 Task: Check the percentage active listings of 2 bathrooms in the last 3 years.
Action: Mouse moved to (908, 204)
Screenshot: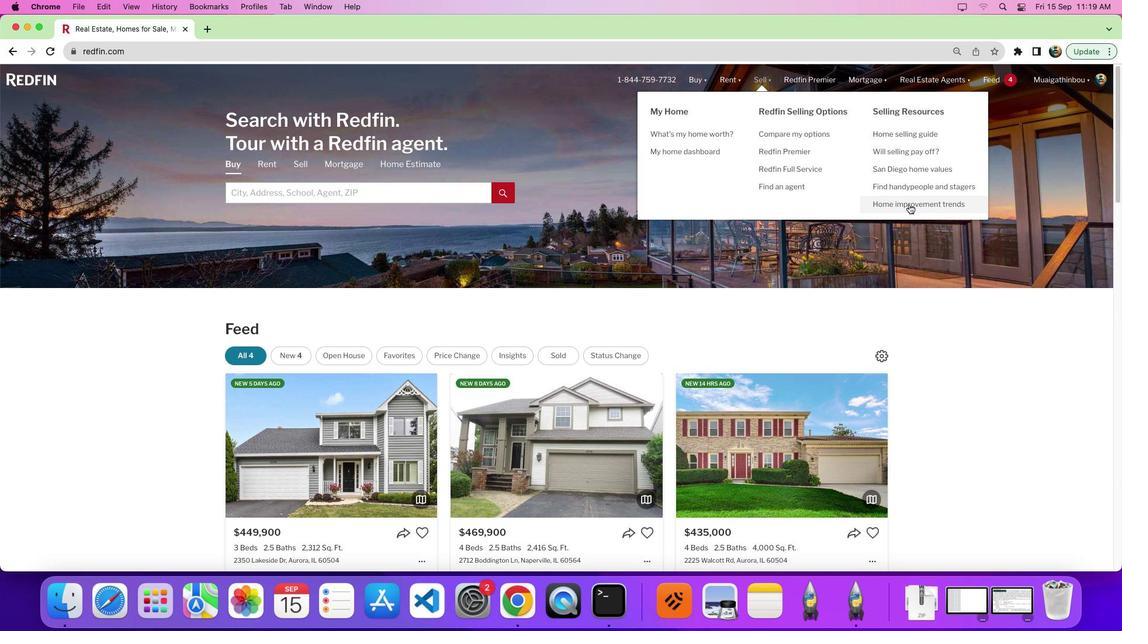 
Action: Mouse pressed left at (908, 204)
Screenshot: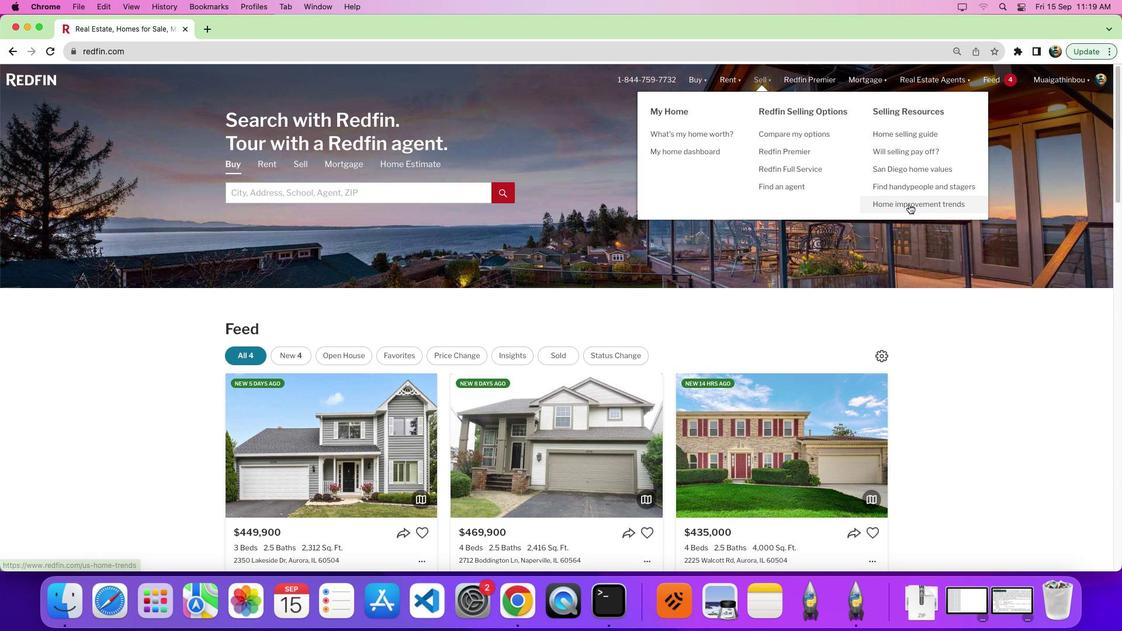 
Action: Mouse moved to (310, 219)
Screenshot: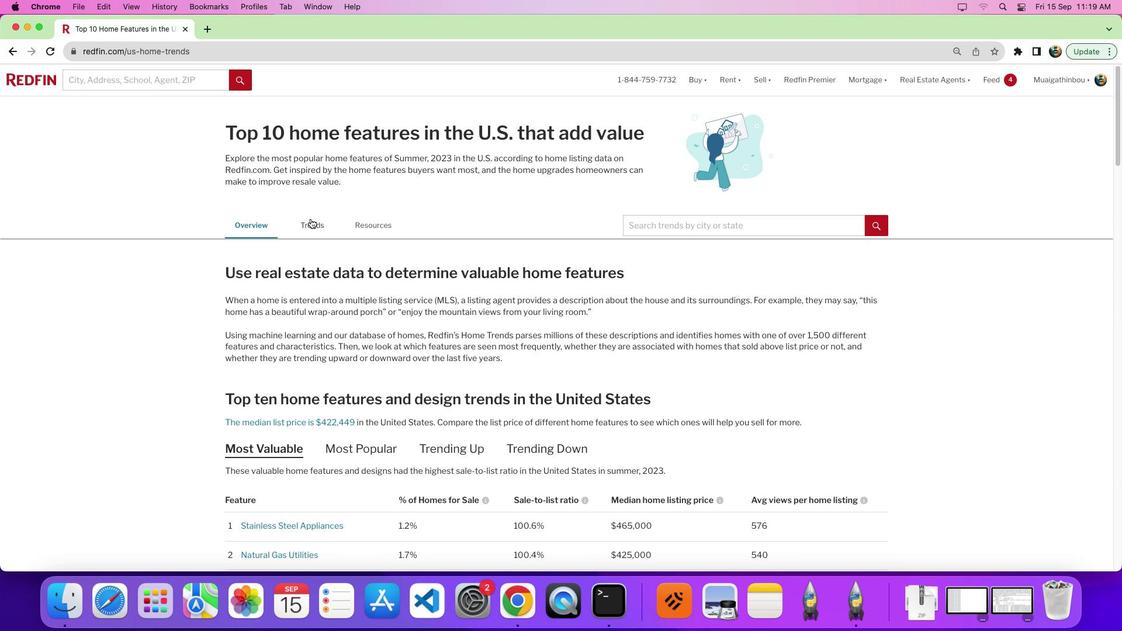 
Action: Mouse pressed left at (310, 219)
Screenshot: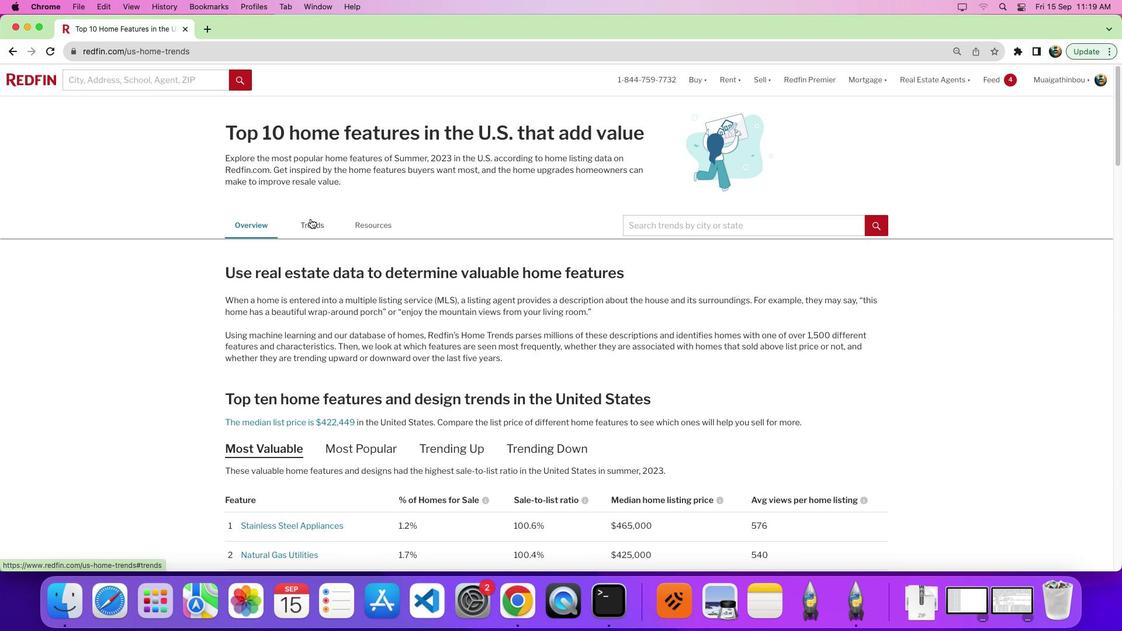 
Action: Mouse pressed left at (310, 219)
Screenshot: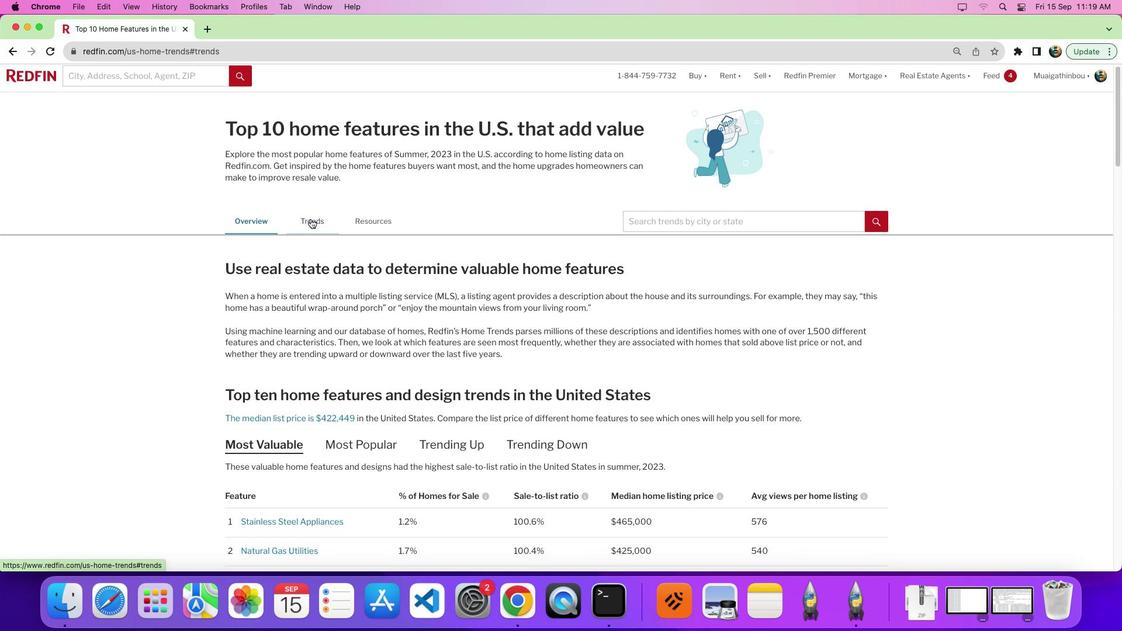 
Action: Mouse moved to (640, 304)
Screenshot: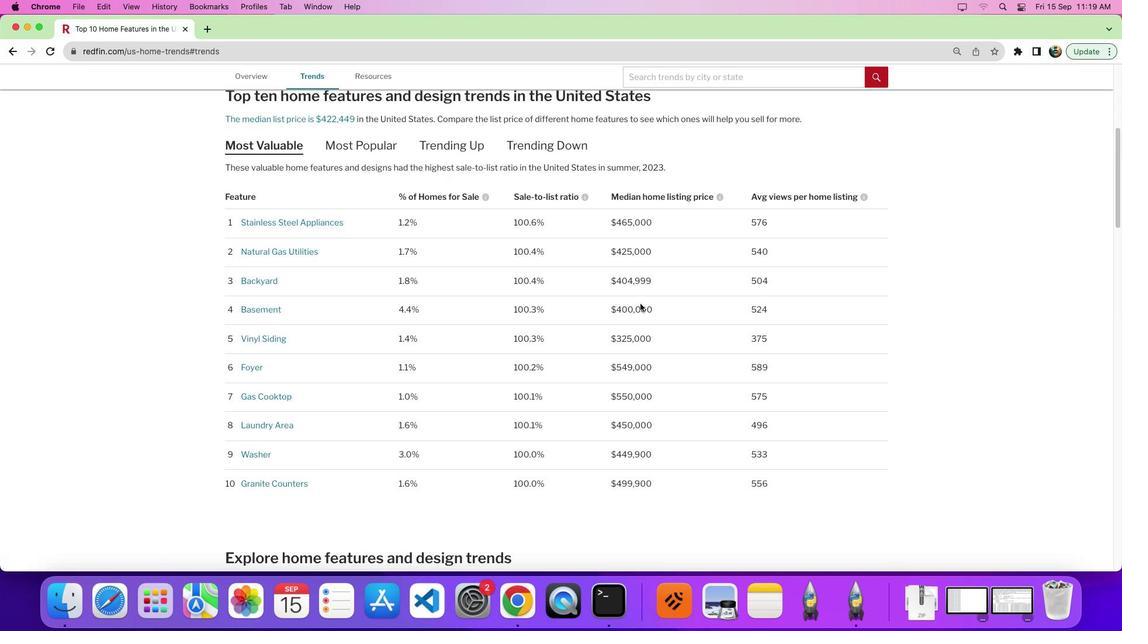 
Action: Mouse scrolled (640, 304) with delta (0, 0)
Screenshot: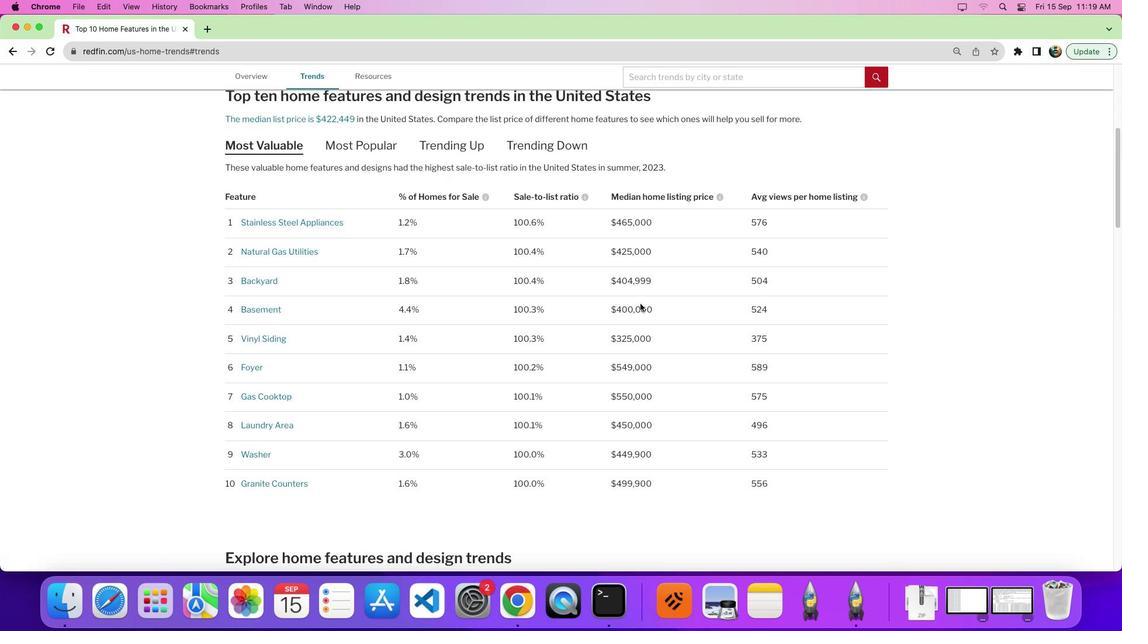
Action: Mouse moved to (640, 303)
Screenshot: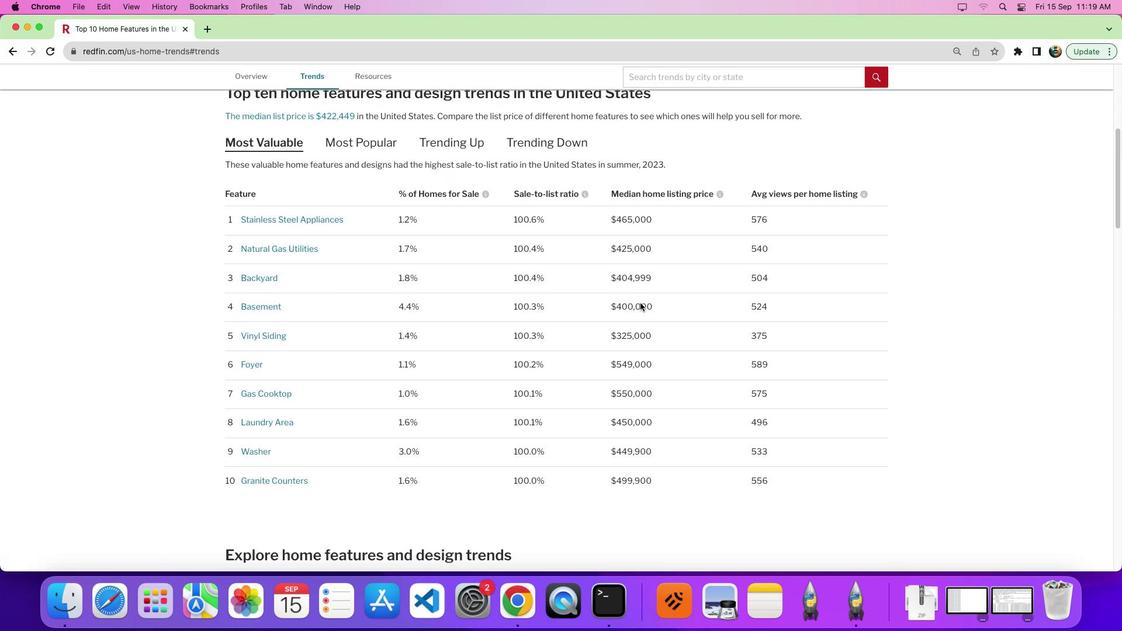 
Action: Mouse scrolled (640, 303) with delta (0, 0)
Screenshot: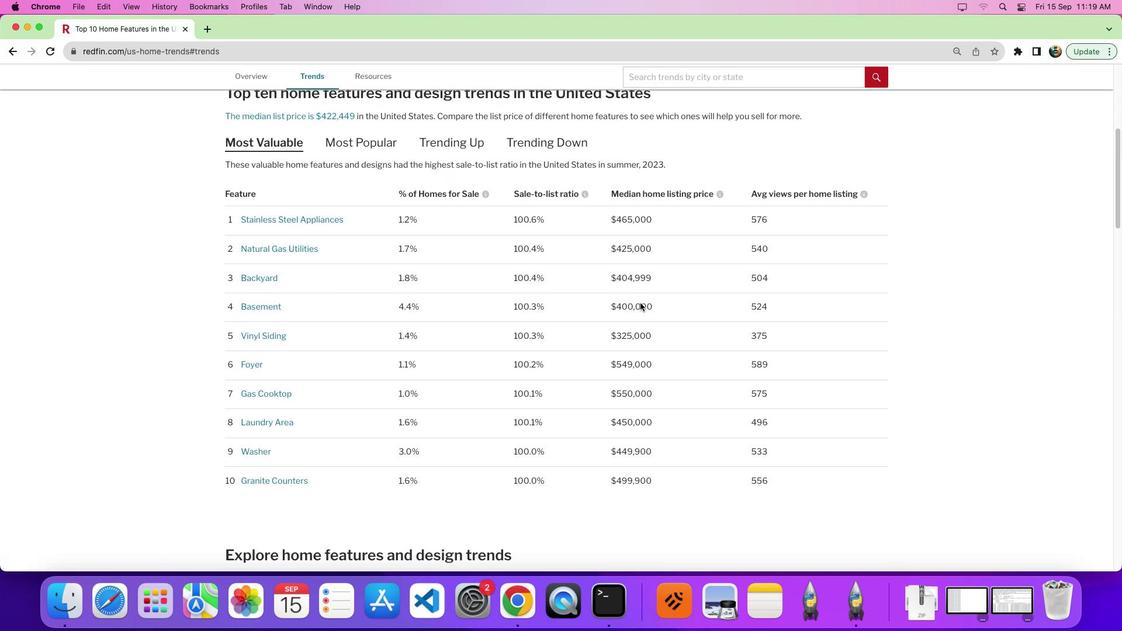 
Action: Mouse moved to (640, 303)
Screenshot: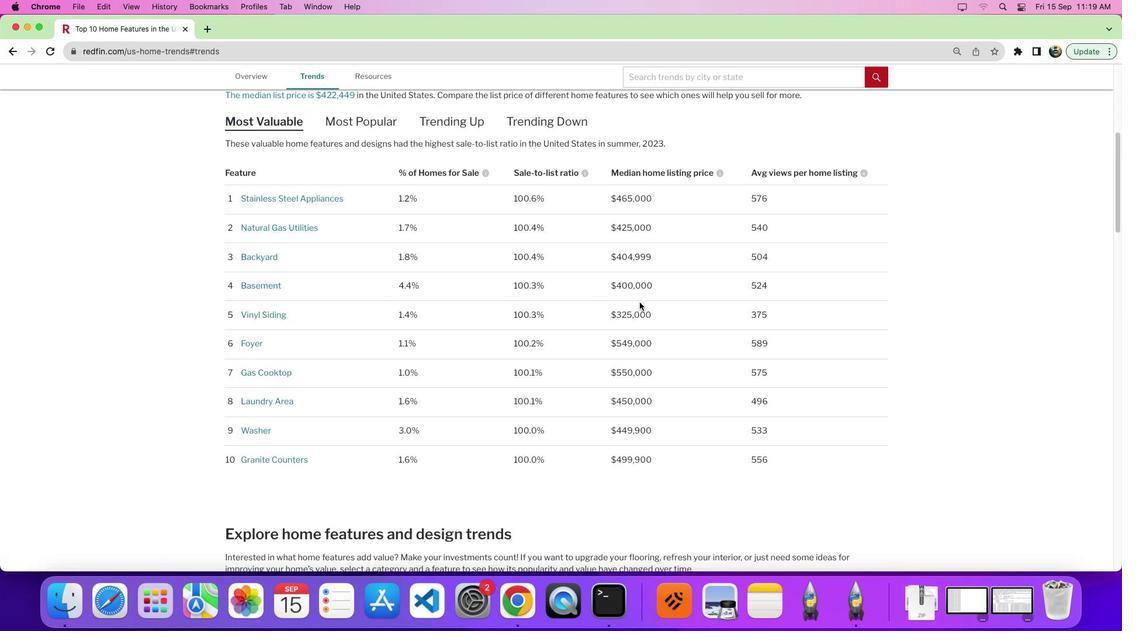 
Action: Mouse scrolled (640, 303) with delta (0, -3)
Screenshot: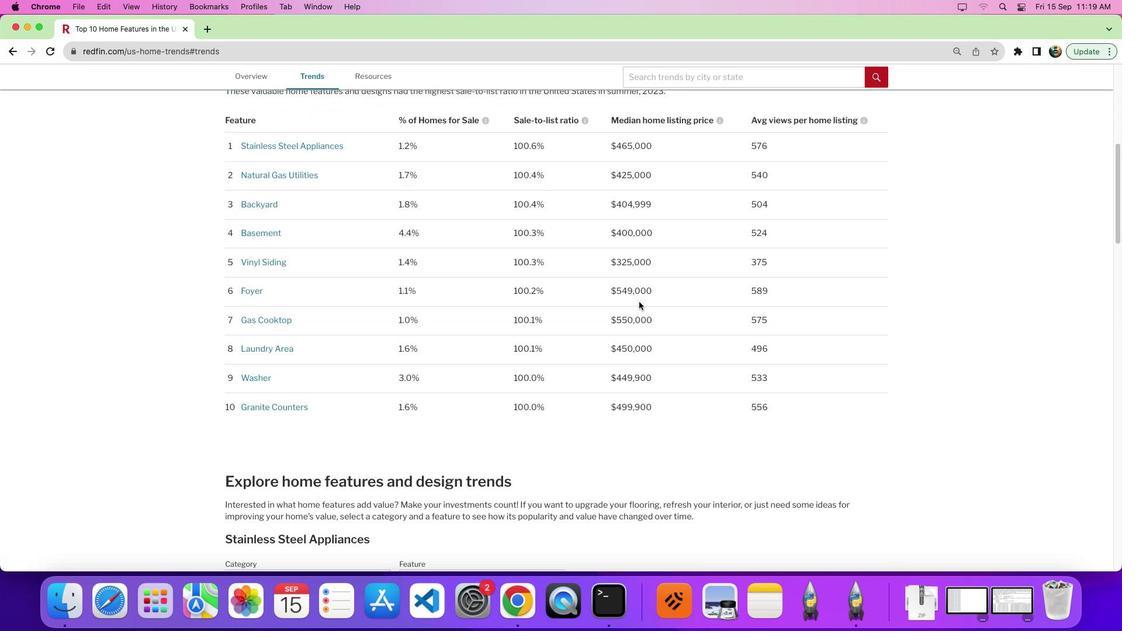 
Action: Mouse moved to (556, 300)
Screenshot: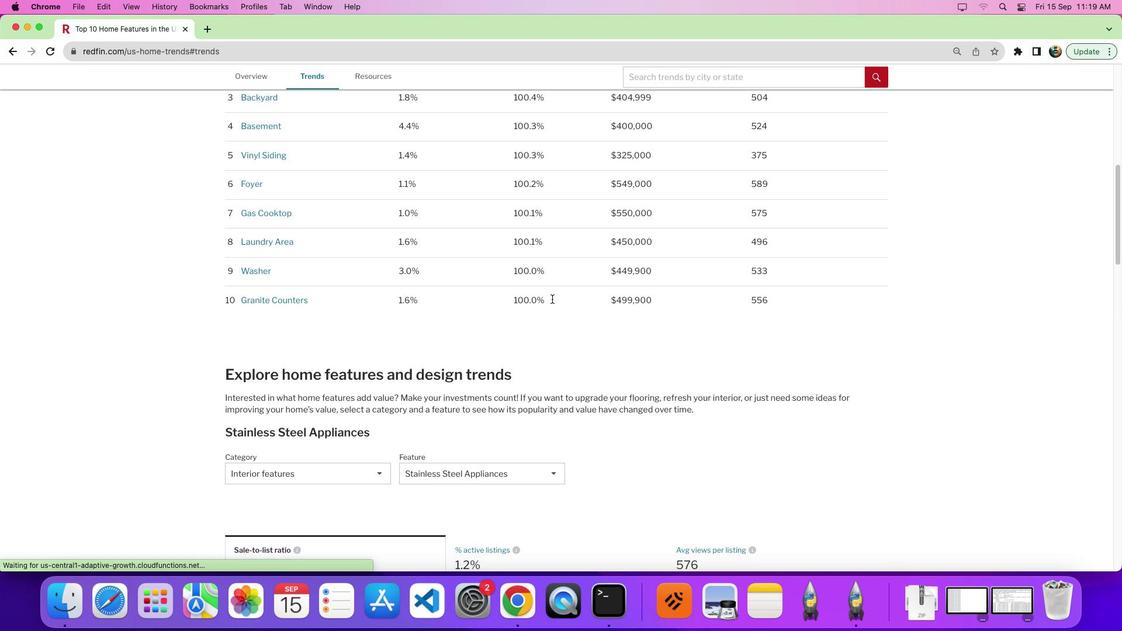 
Action: Mouse scrolled (556, 300) with delta (0, 0)
Screenshot: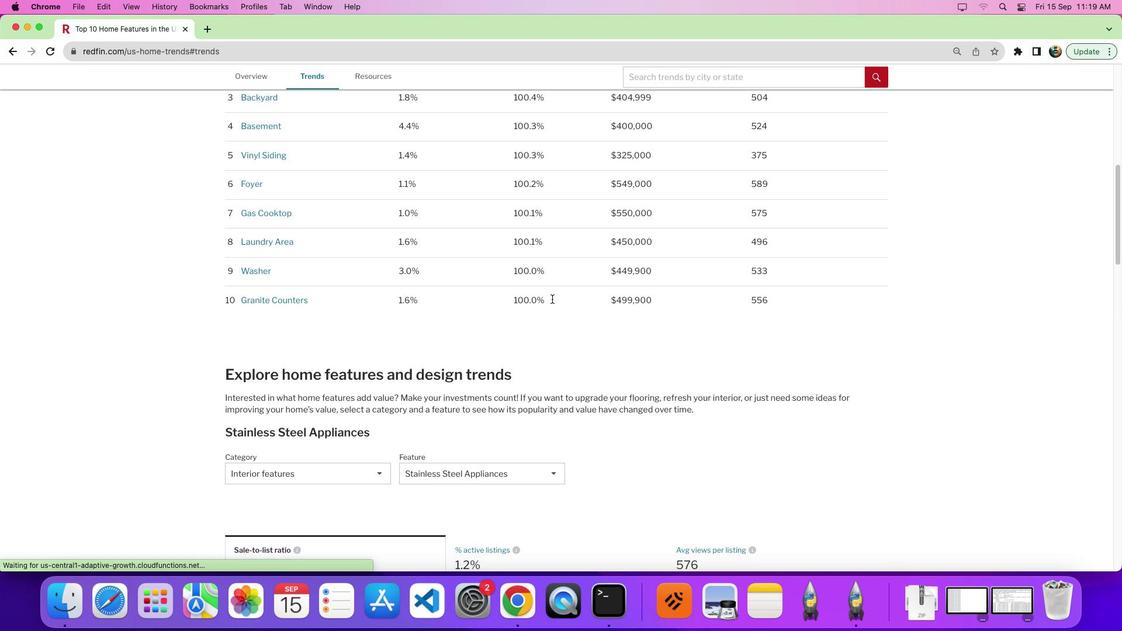 
Action: Mouse moved to (554, 299)
Screenshot: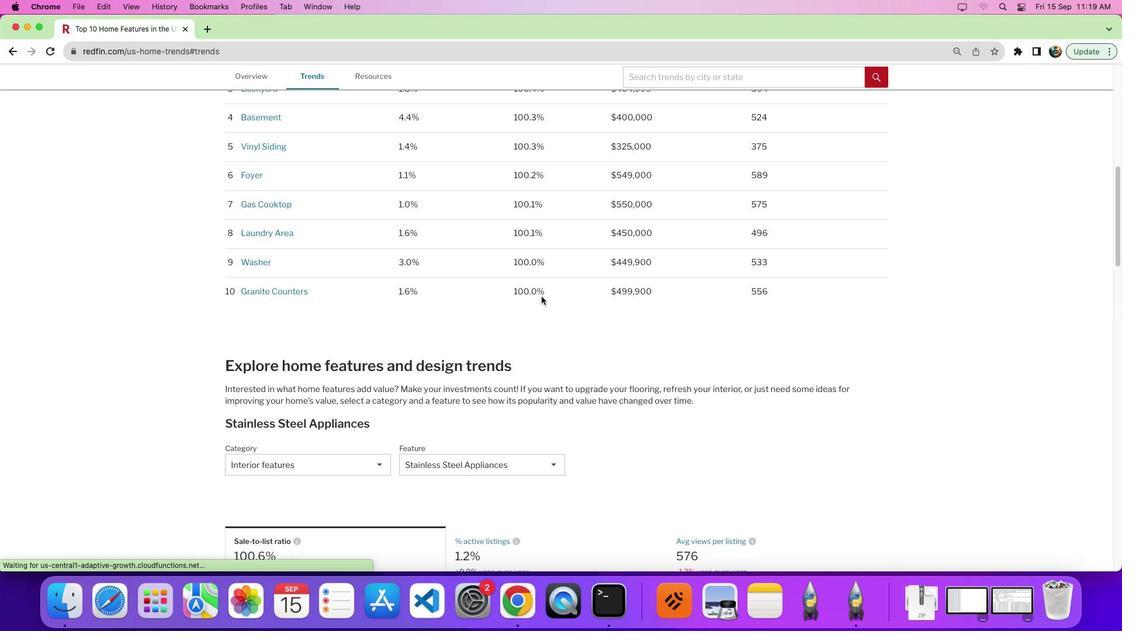 
Action: Mouse scrolled (554, 299) with delta (0, 0)
Screenshot: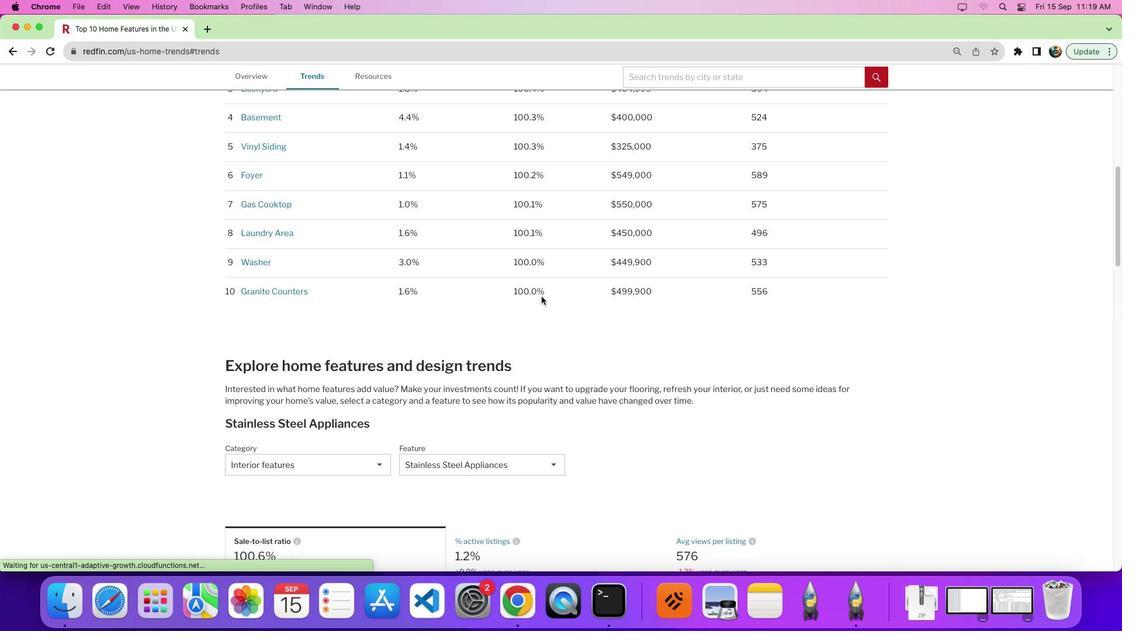
Action: Mouse moved to (353, 448)
Screenshot: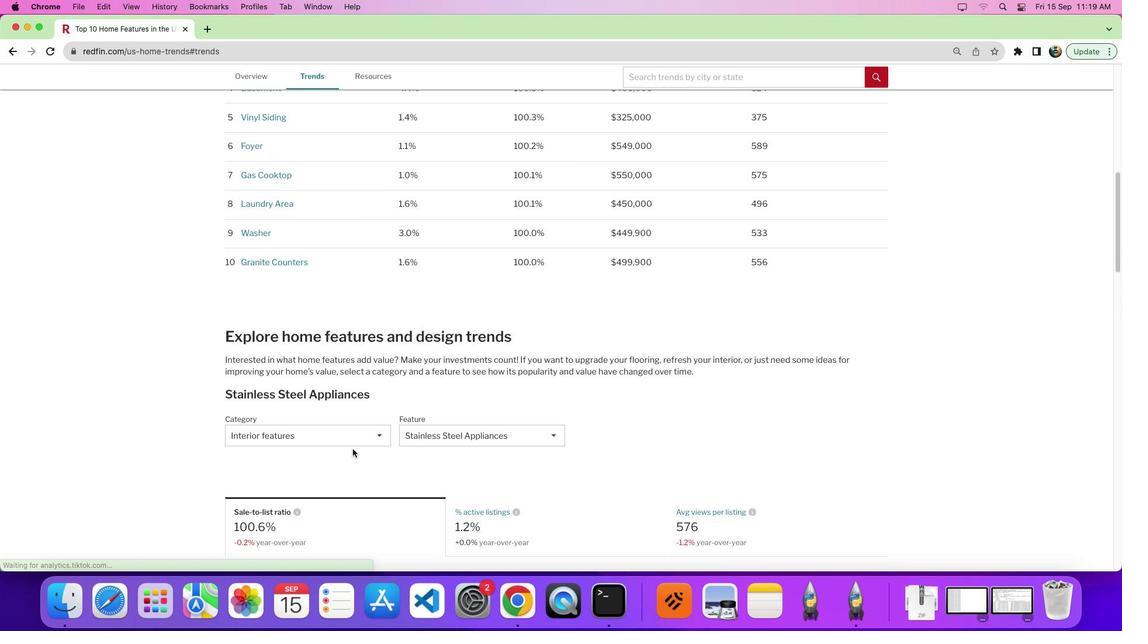 
Action: Mouse pressed left at (353, 448)
Screenshot: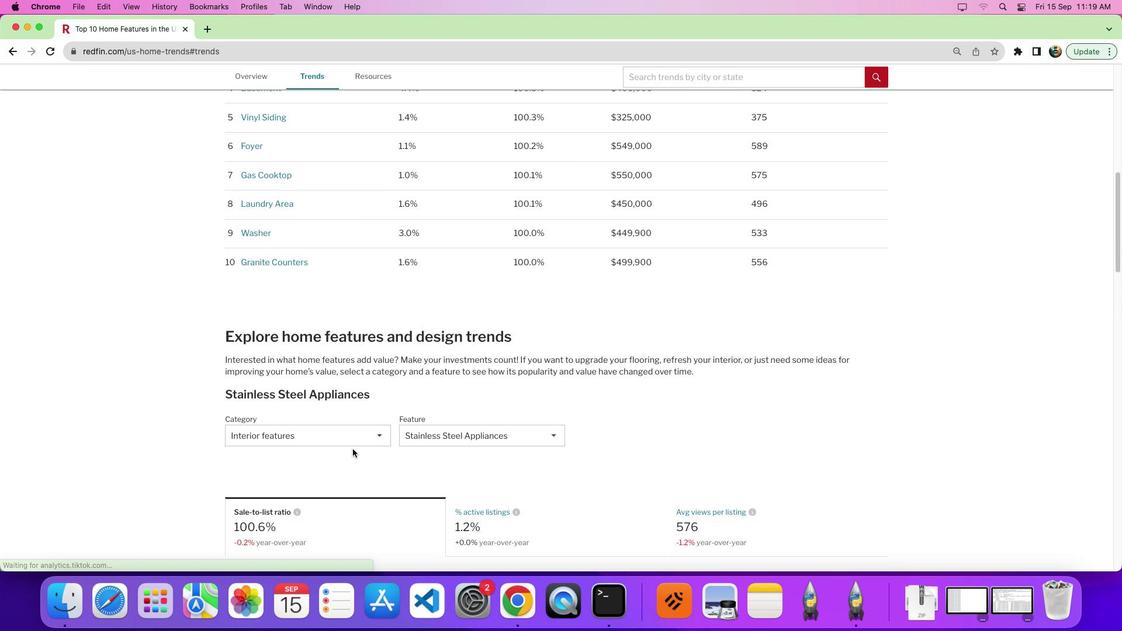 
Action: Mouse moved to (350, 437)
Screenshot: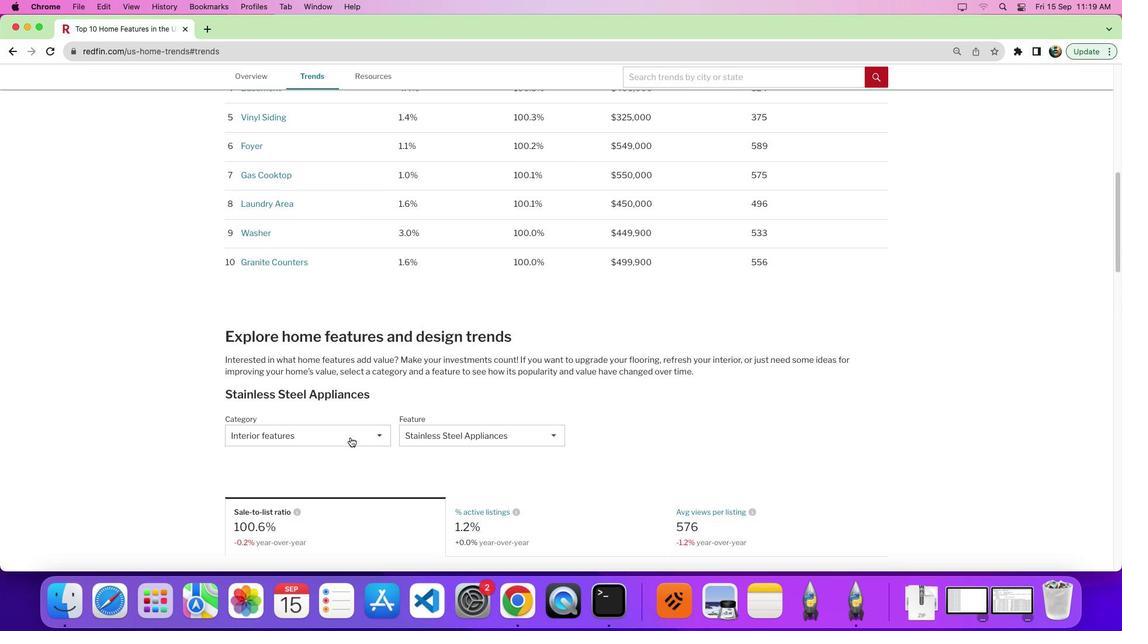 
Action: Mouse pressed left at (350, 437)
Screenshot: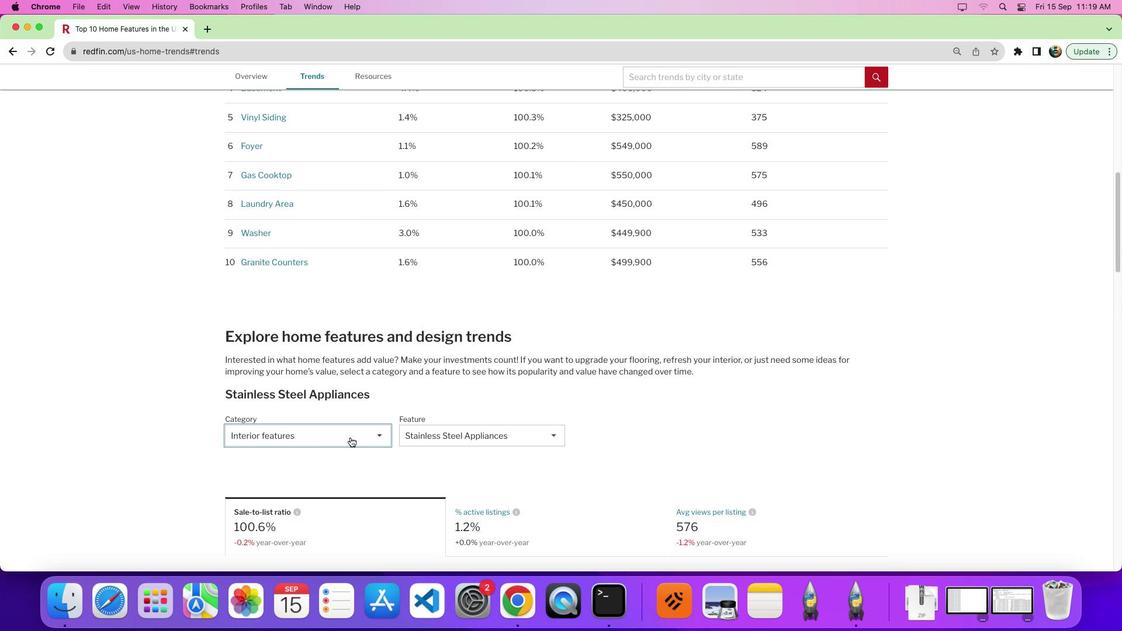 
Action: Mouse moved to (343, 479)
Screenshot: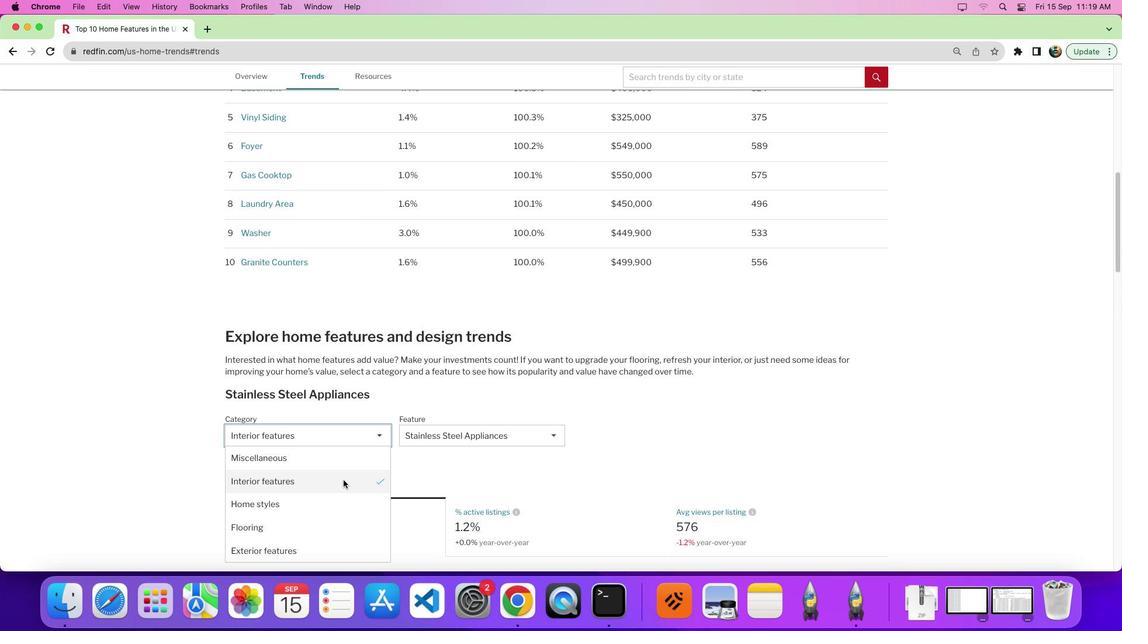 
Action: Mouse pressed left at (343, 479)
Screenshot: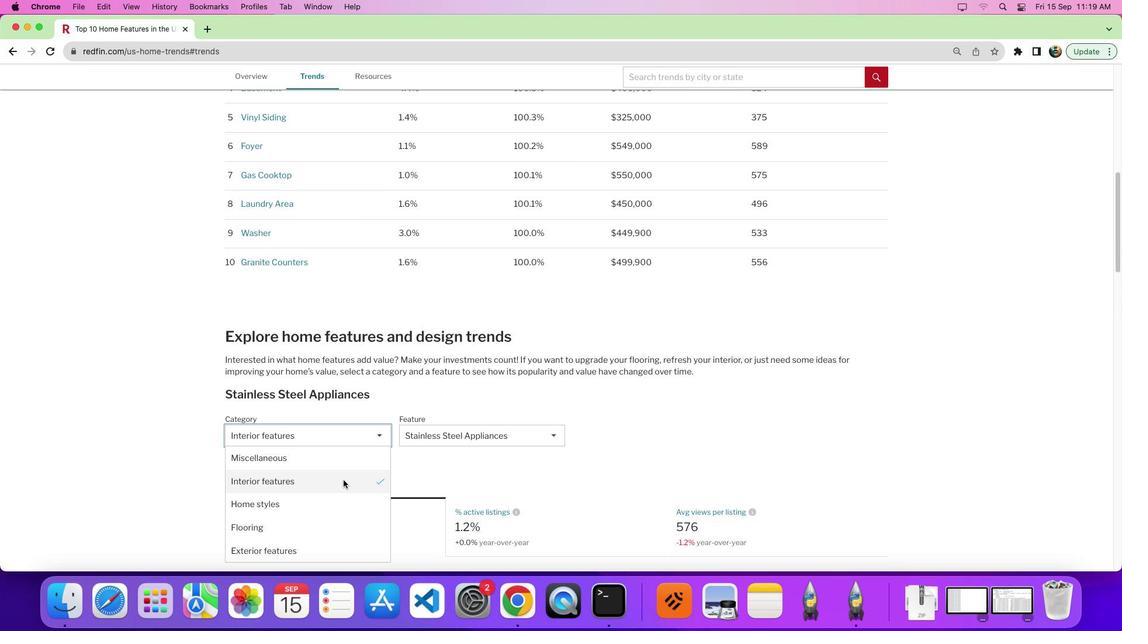 
Action: Mouse moved to (479, 426)
Screenshot: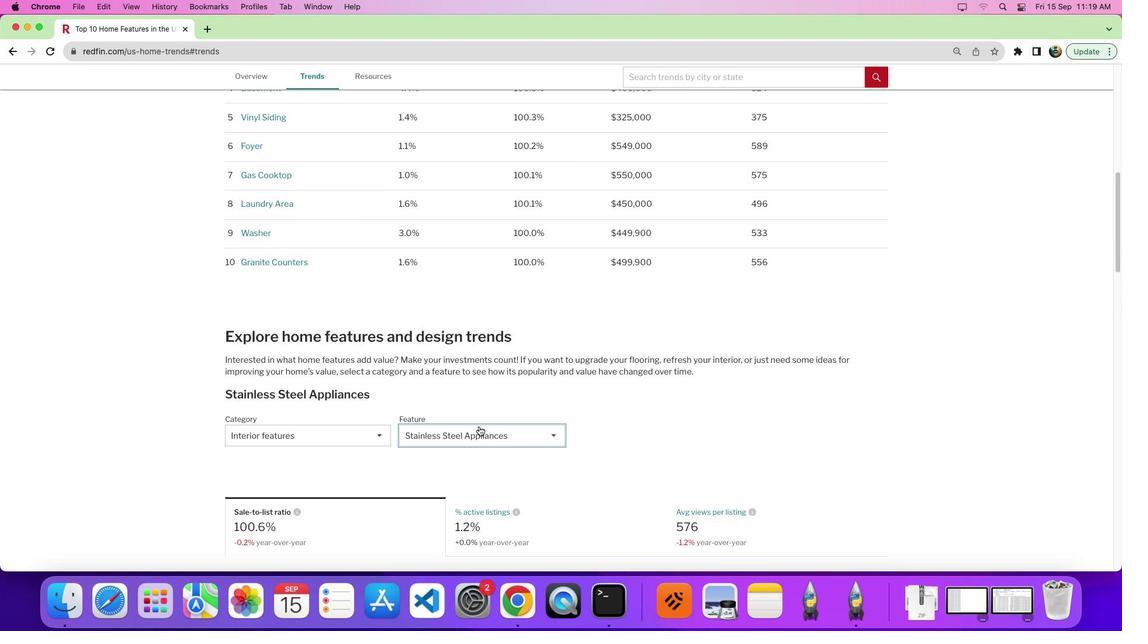 
Action: Mouse pressed left at (479, 426)
Screenshot: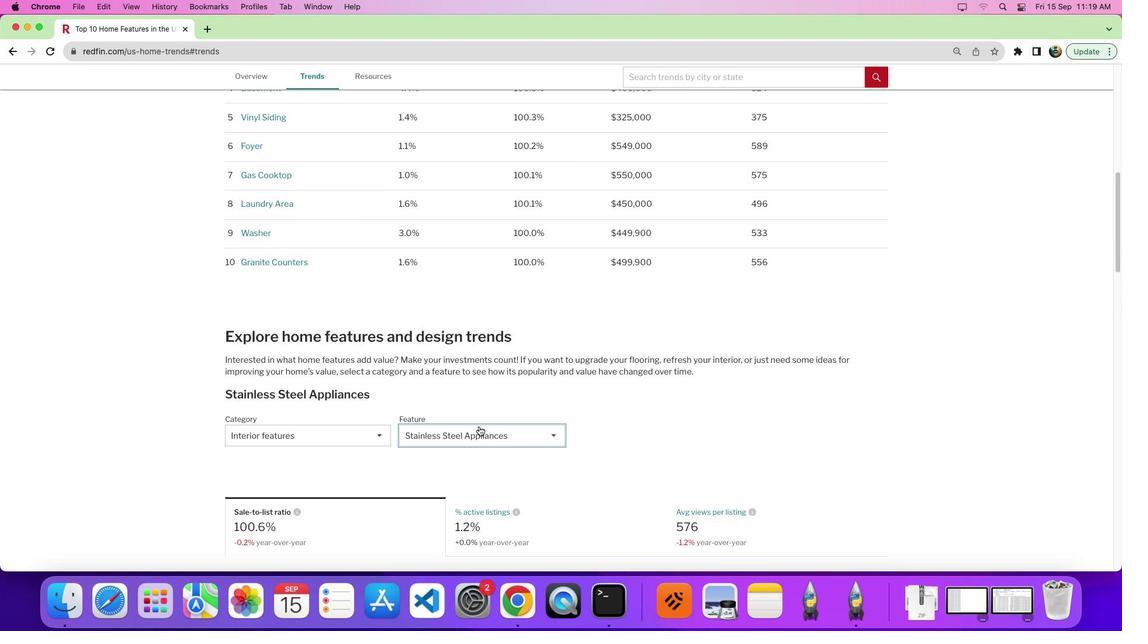 
Action: Mouse moved to (460, 511)
Screenshot: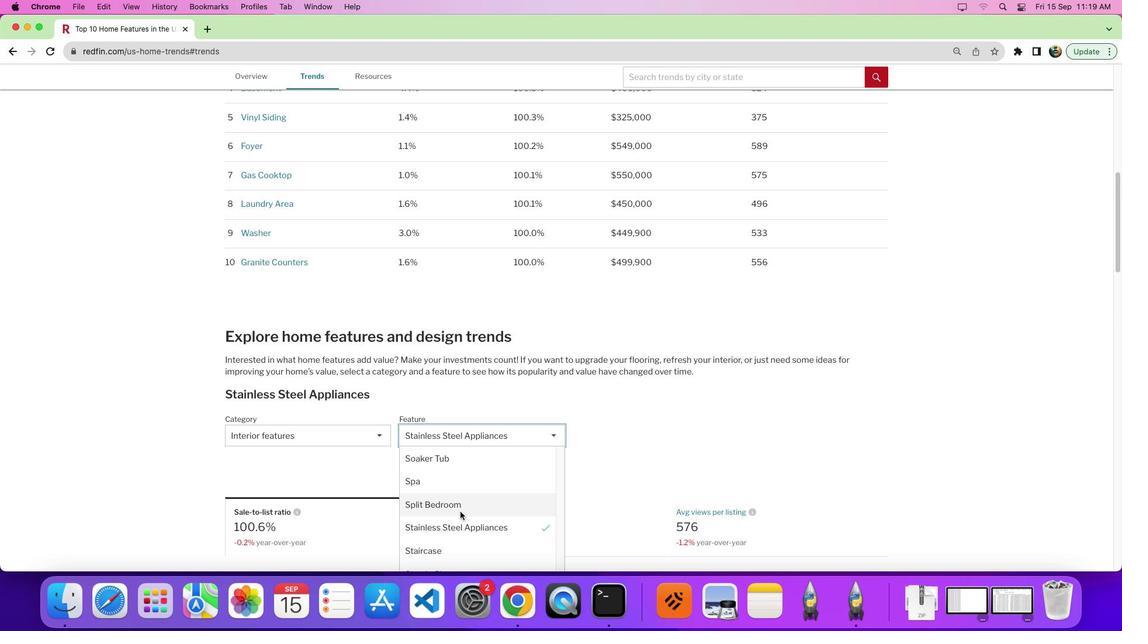 
Action: Mouse scrolled (460, 511) with delta (0, 0)
Screenshot: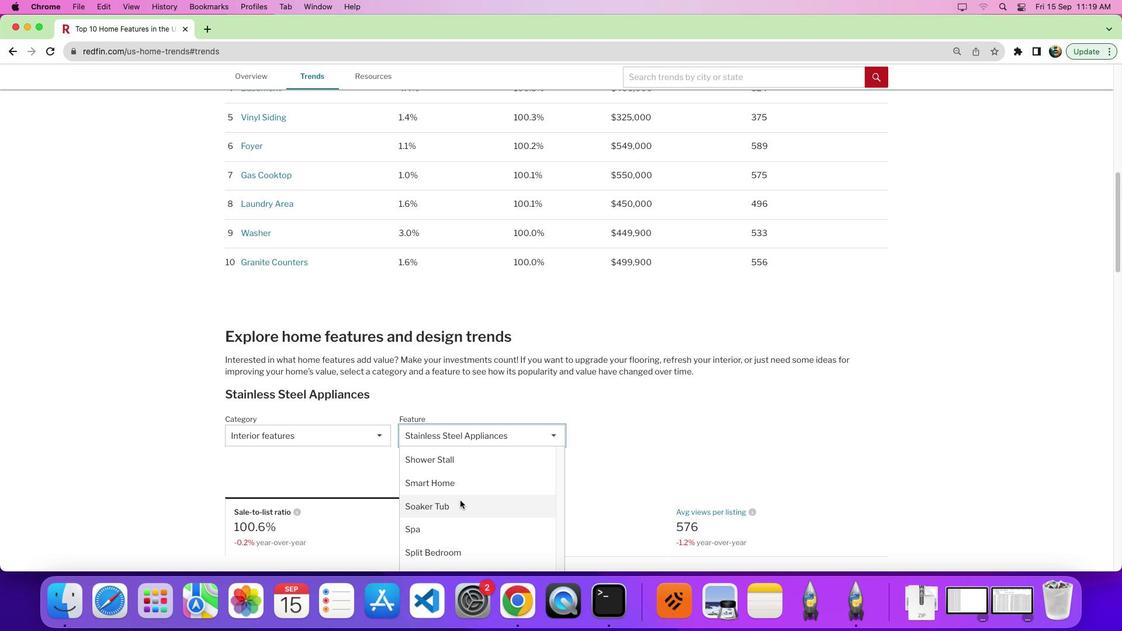 
Action: Mouse moved to (460, 510)
Screenshot: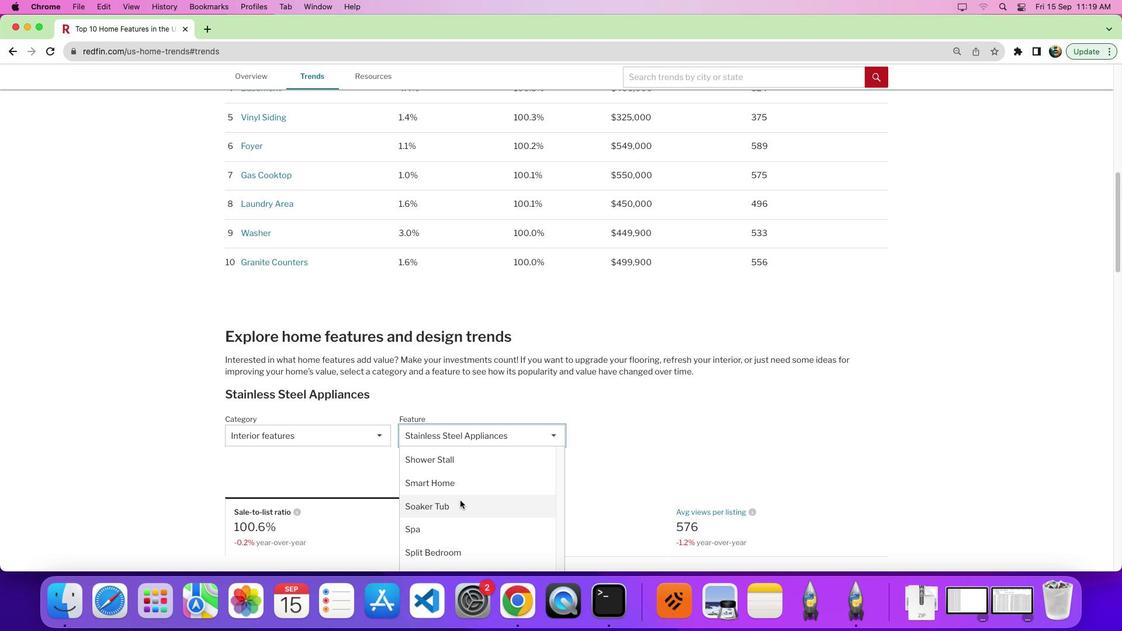 
Action: Mouse scrolled (460, 510) with delta (0, 1)
Screenshot: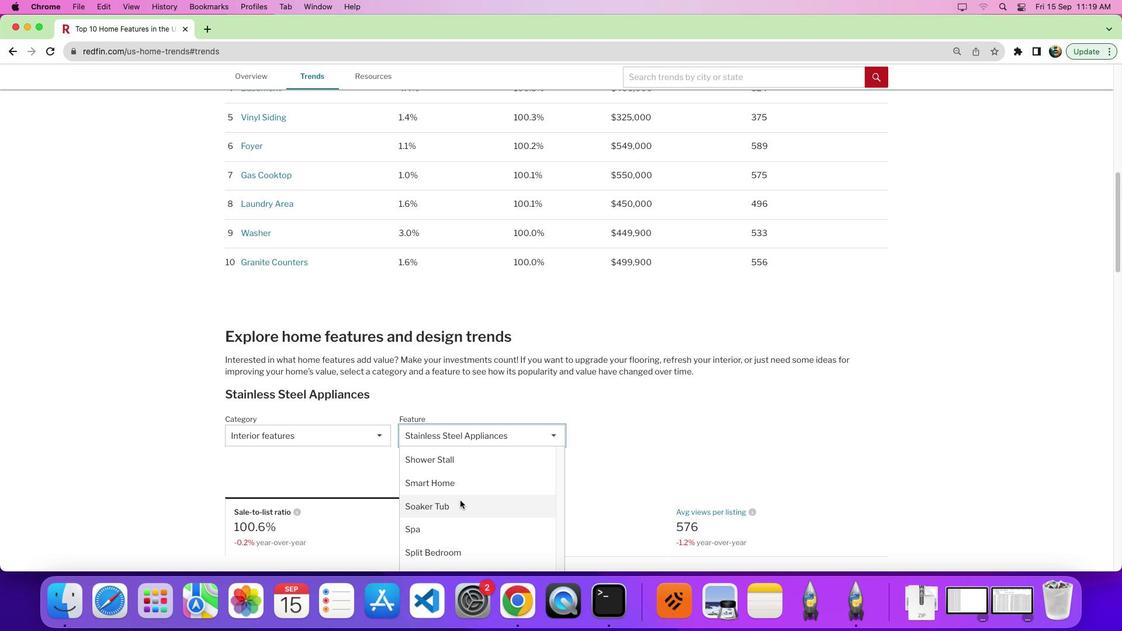 
Action: Mouse moved to (460, 506)
Screenshot: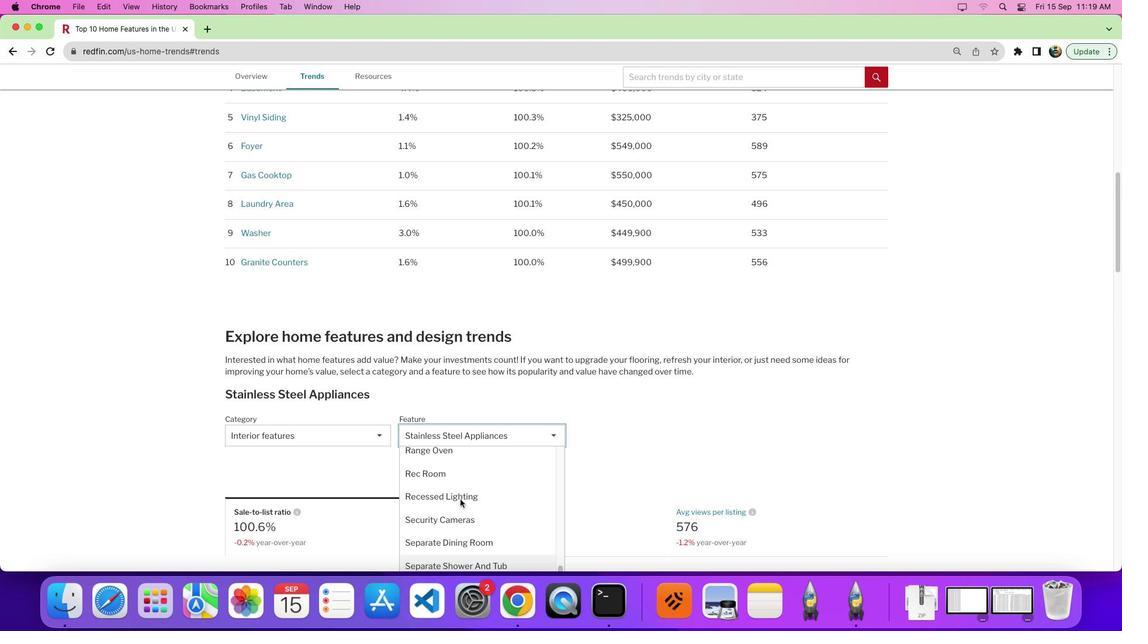 
Action: Mouse scrolled (460, 506) with delta (0, 5)
Screenshot: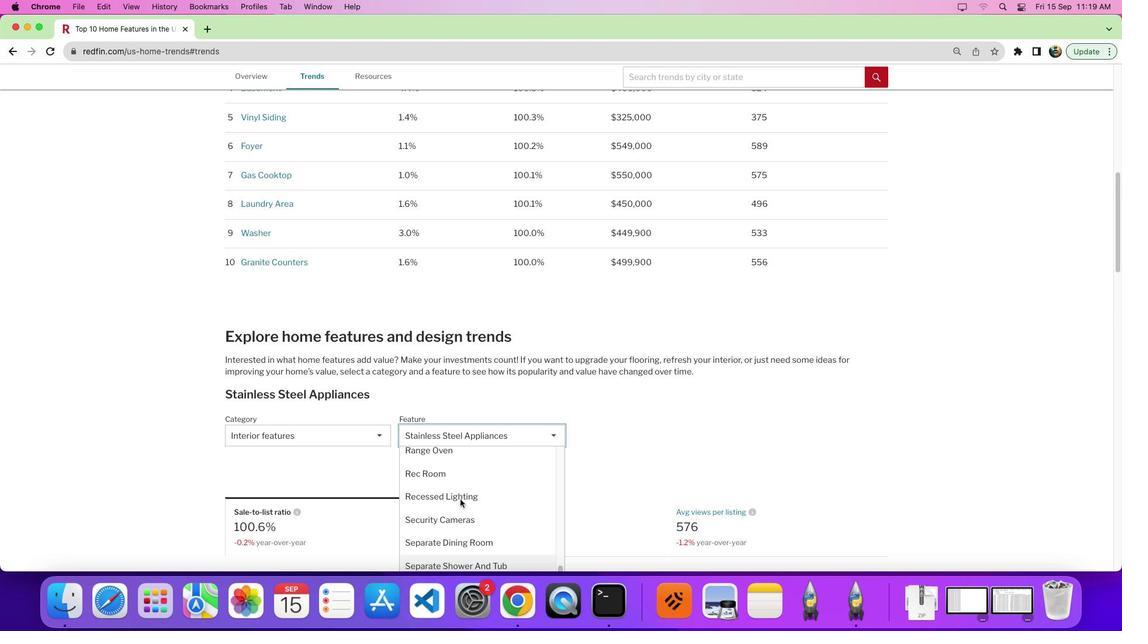 
Action: Mouse moved to (460, 499)
Screenshot: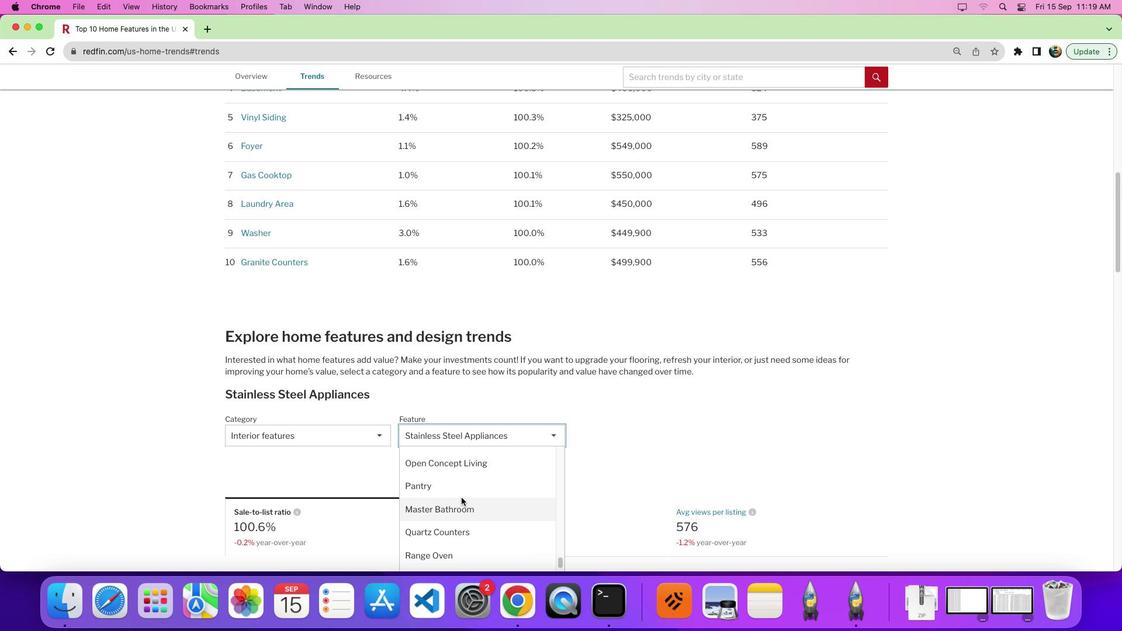 
Action: Mouse scrolled (460, 499) with delta (0, 0)
Screenshot: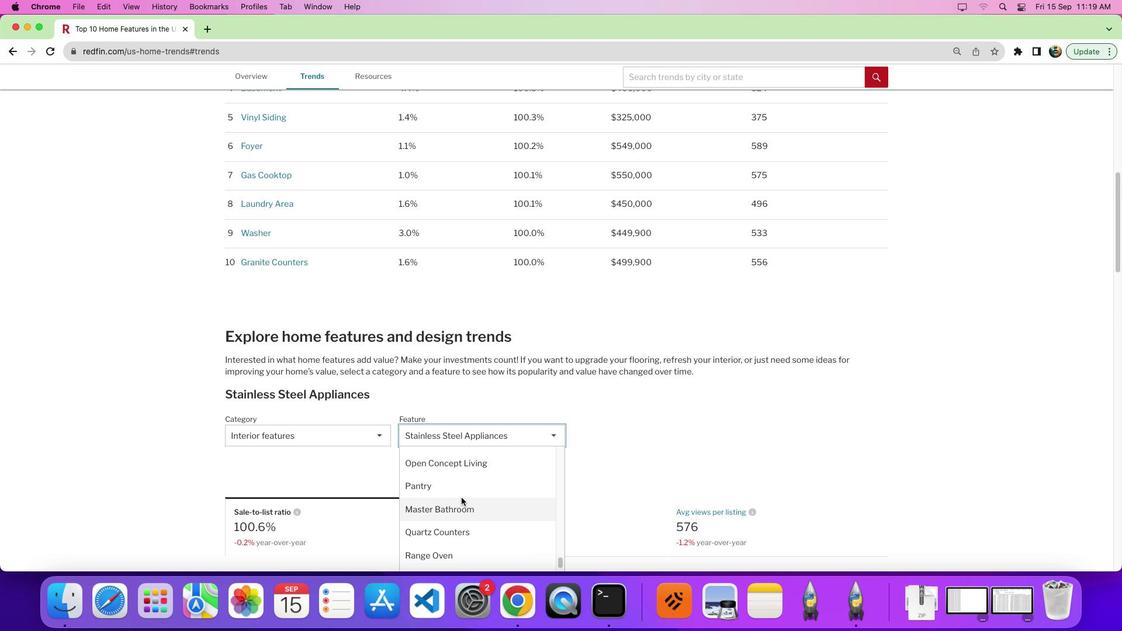 
Action: Mouse scrolled (460, 499) with delta (0, 1)
Screenshot: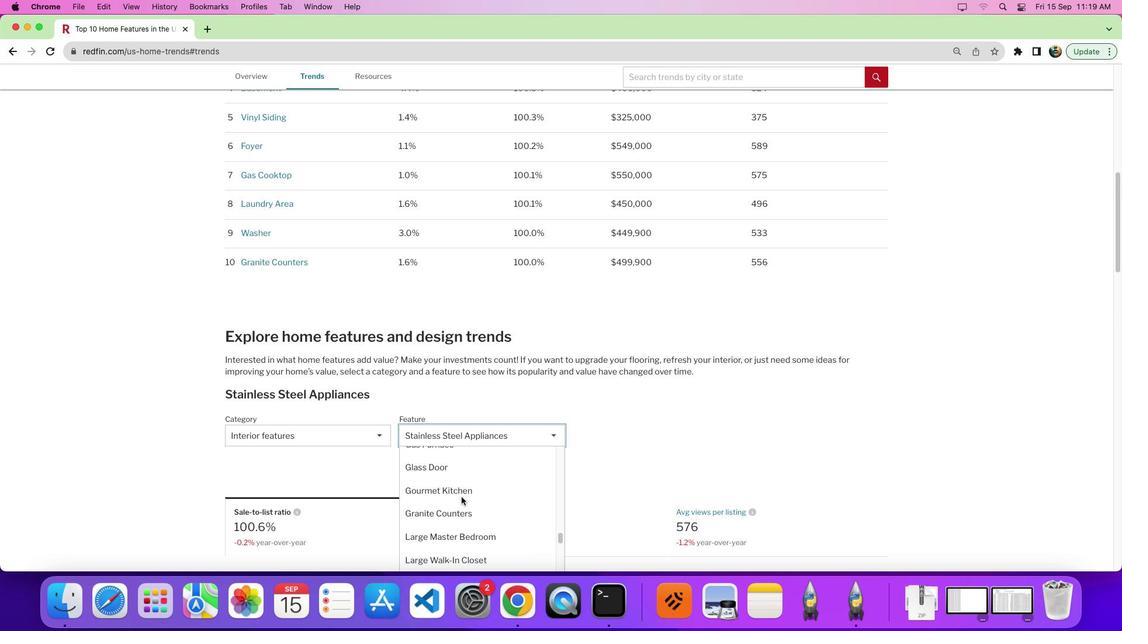 
Action: Mouse scrolled (460, 499) with delta (0, 5)
Screenshot: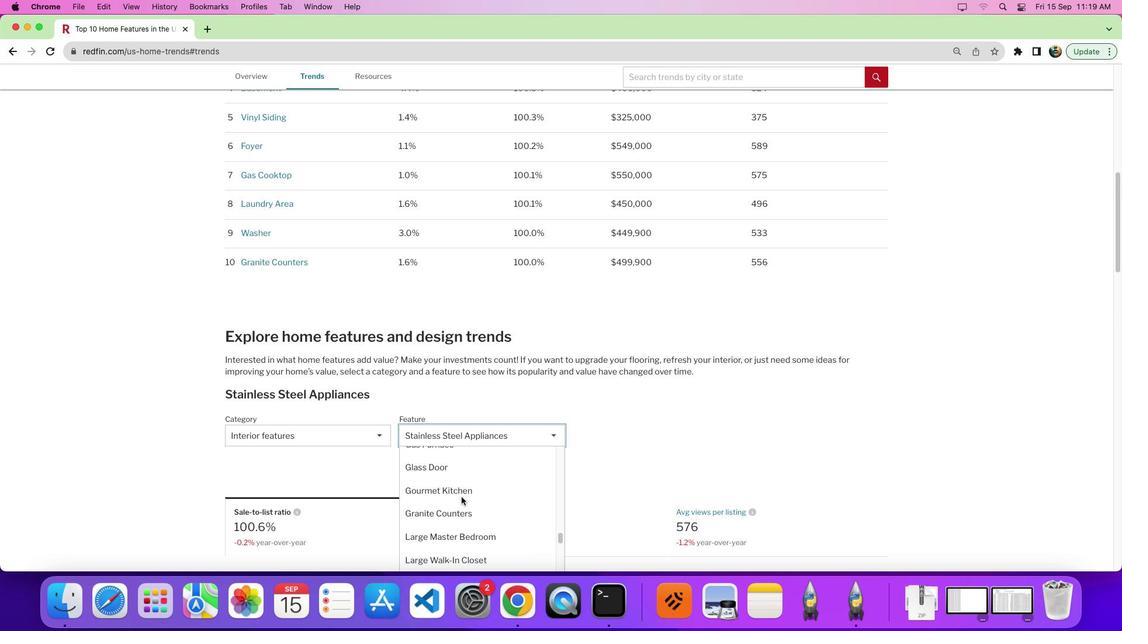 
Action: Mouse moved to (460, 498)
Screenshot: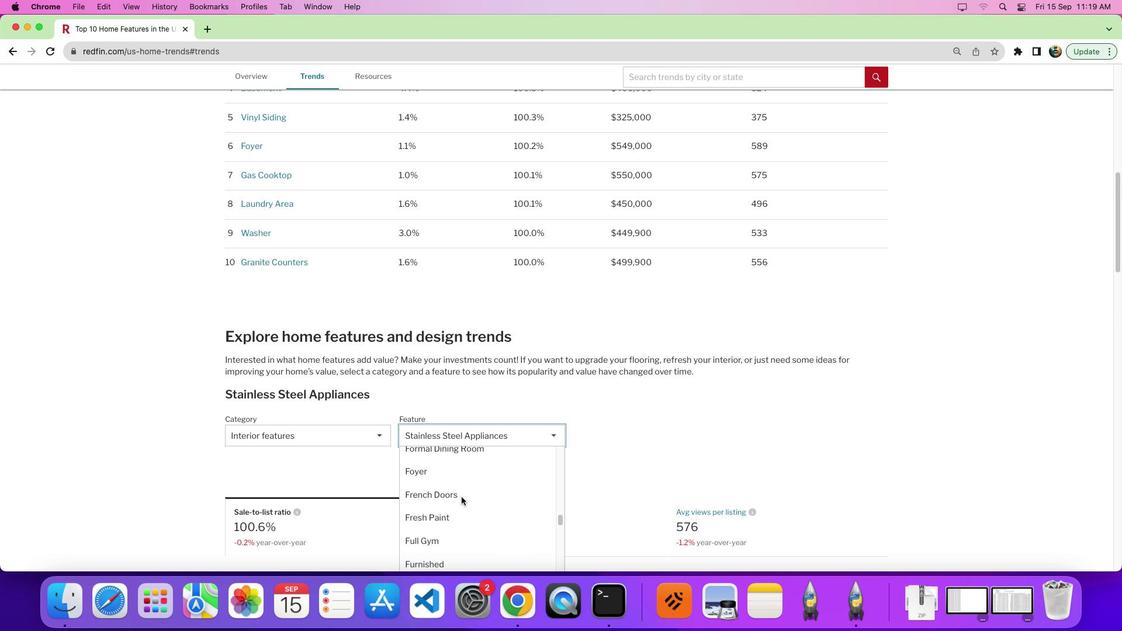 
Action: Mouse scrolled (460, 498) with delta (0, 8)
Screenshot: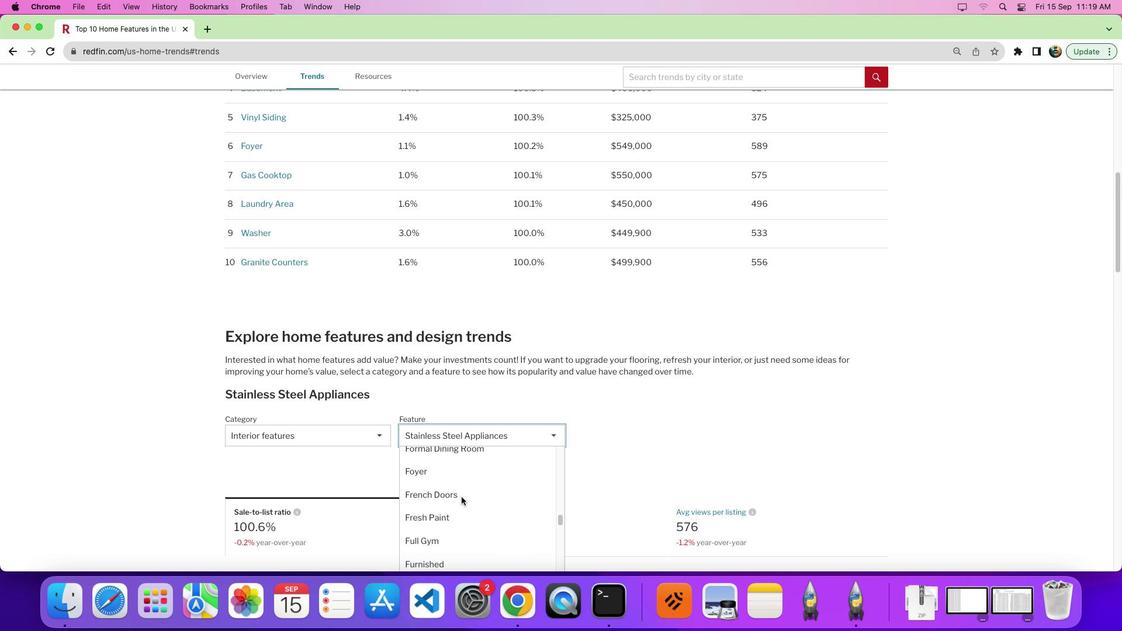 
Action: Mouse moved to (461, 496)
Screenshot: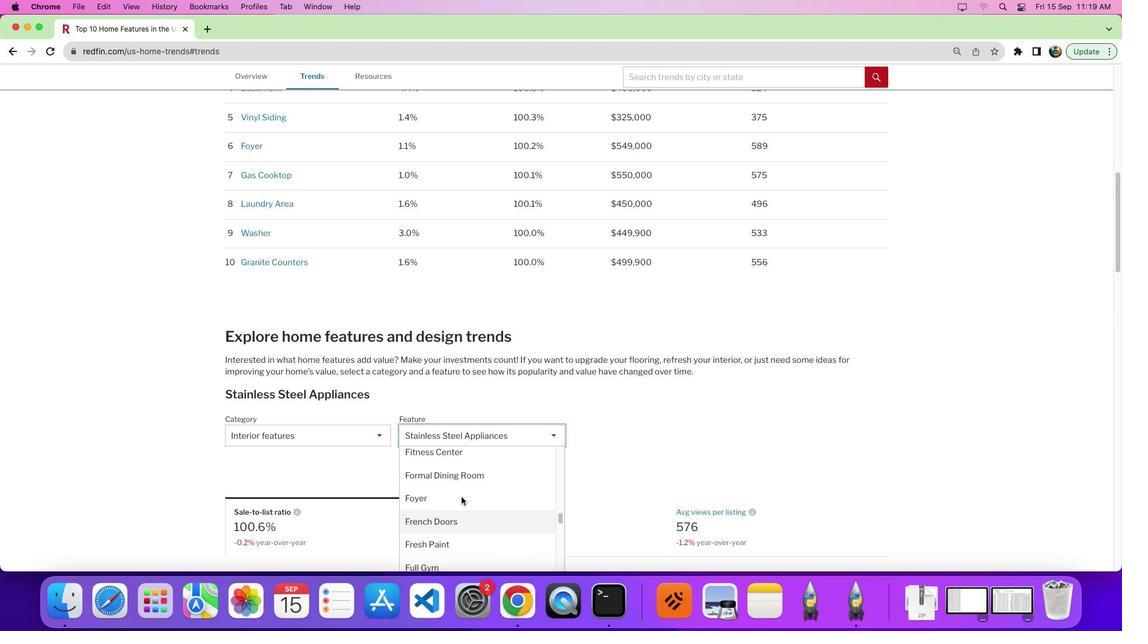 
Action: Mouse scrolled (461, 496) with delta (0, 0)
Screenshot: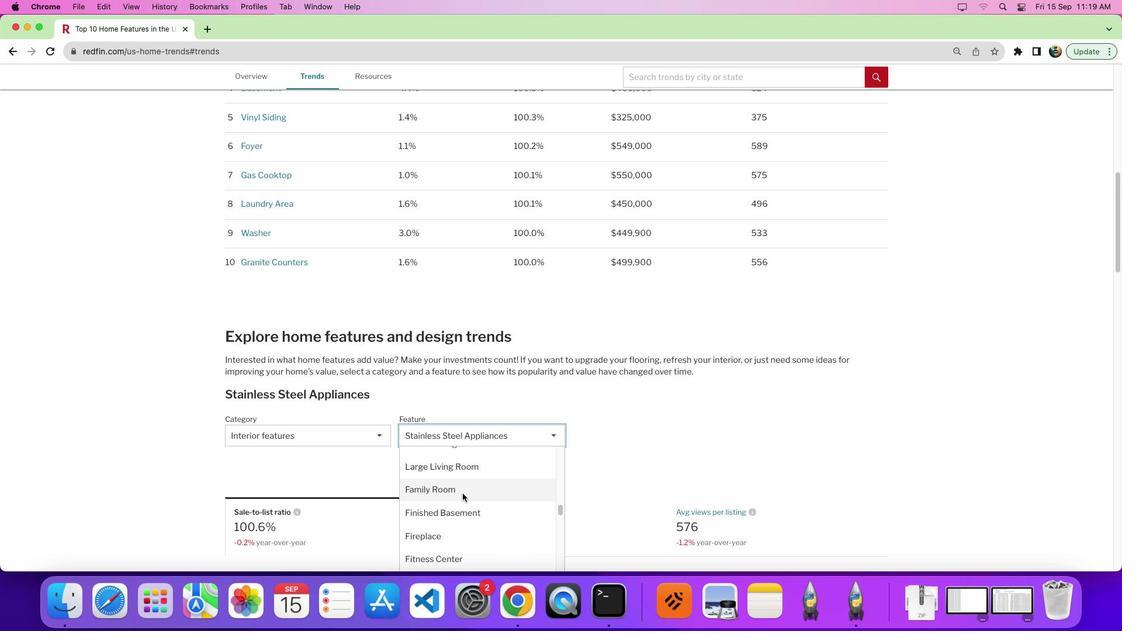 
Action: Mouse scrolled (461, 496) with delta (0, 1)
Screenshot: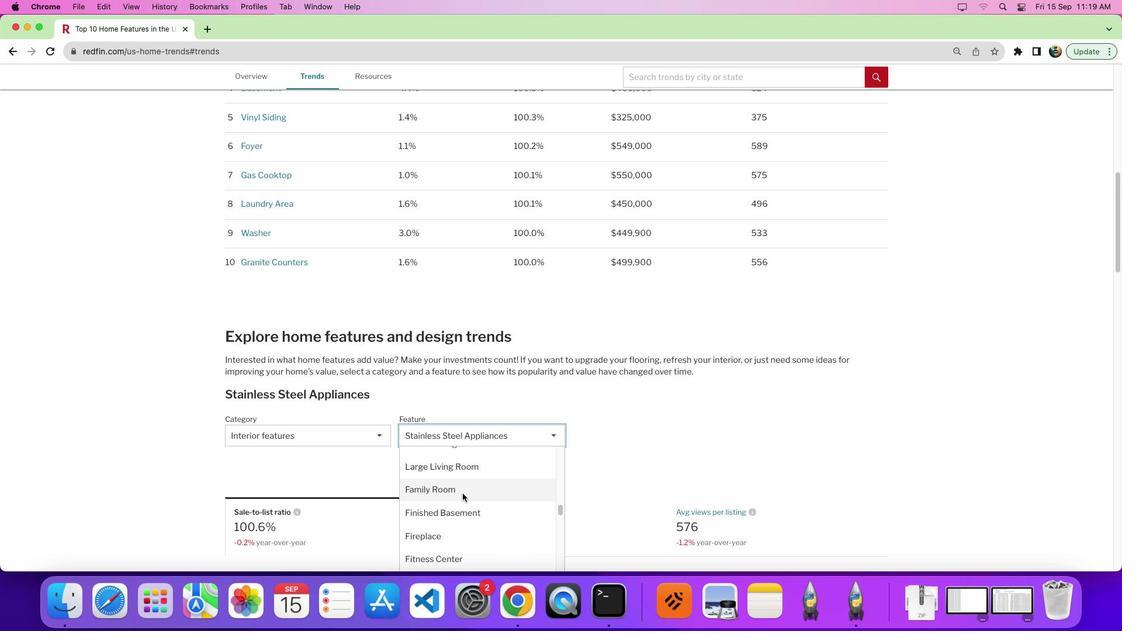 
Action: Mouse scrolled (461, 496) with delta (0, 5)
Screenshot: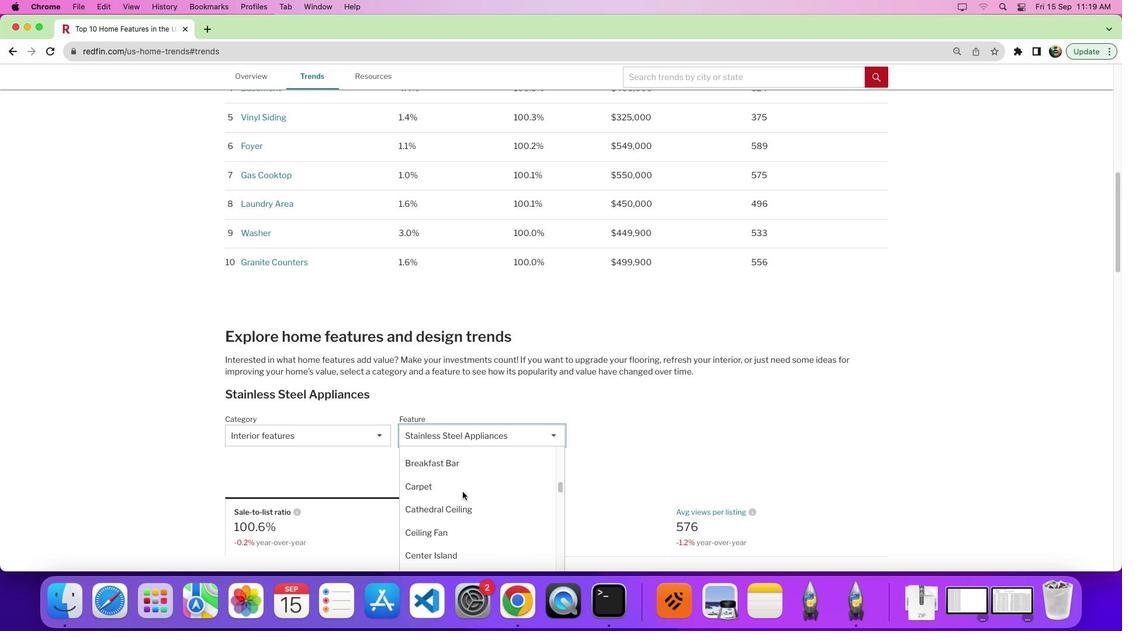 
Action: Mouse moved to (461, 496)
Screenshot: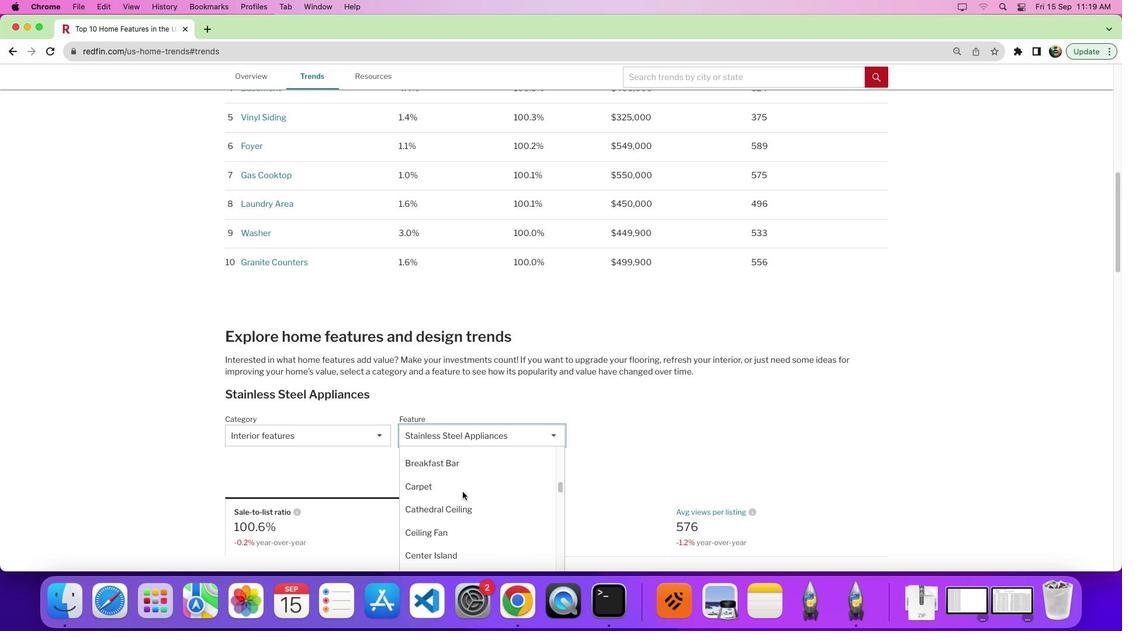 
Action: Mouse scrolled (461, 496) with delta (0, 8)
Screenshot: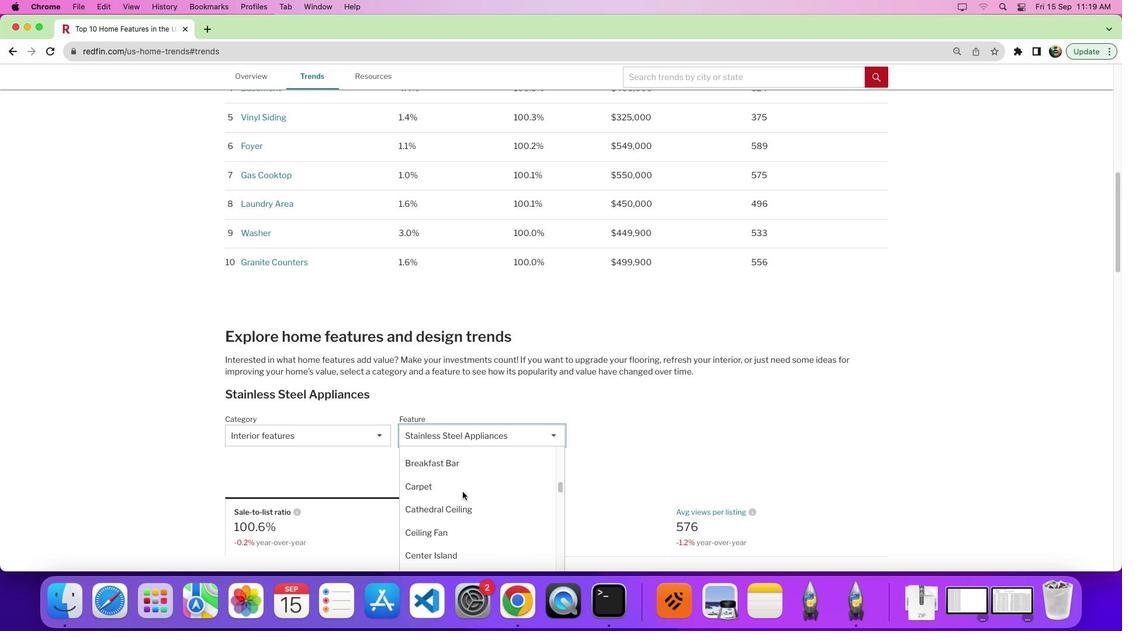 
Action: Mouse moved to (466, 500)
Screenshot: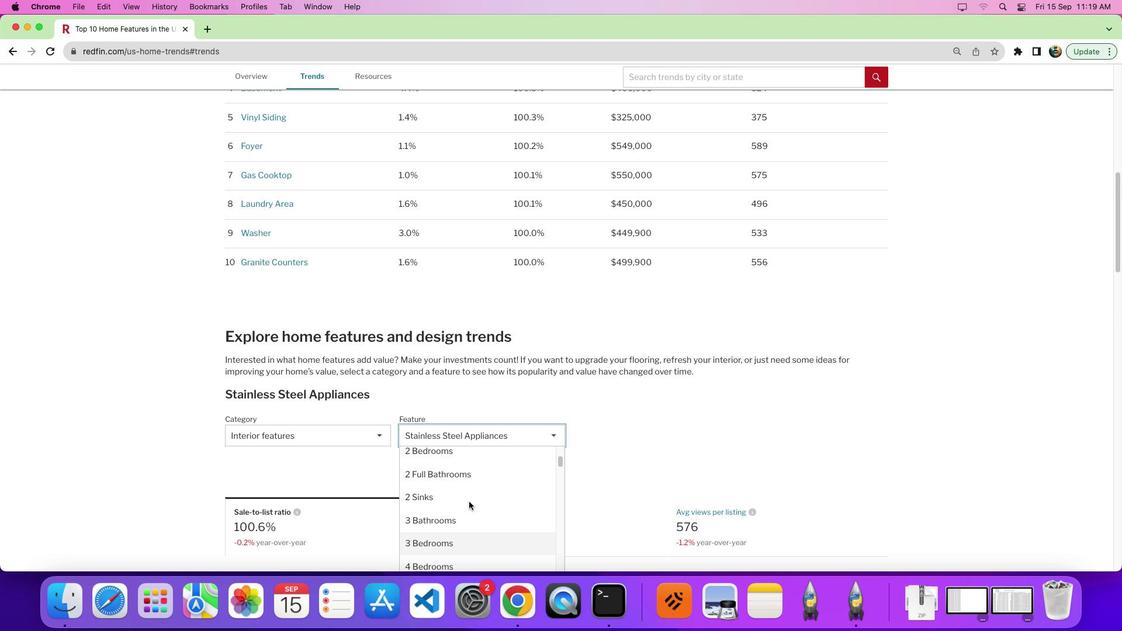 
Action: Mouse scrolled (466, 500) with delta (0, 0)
Screenshot: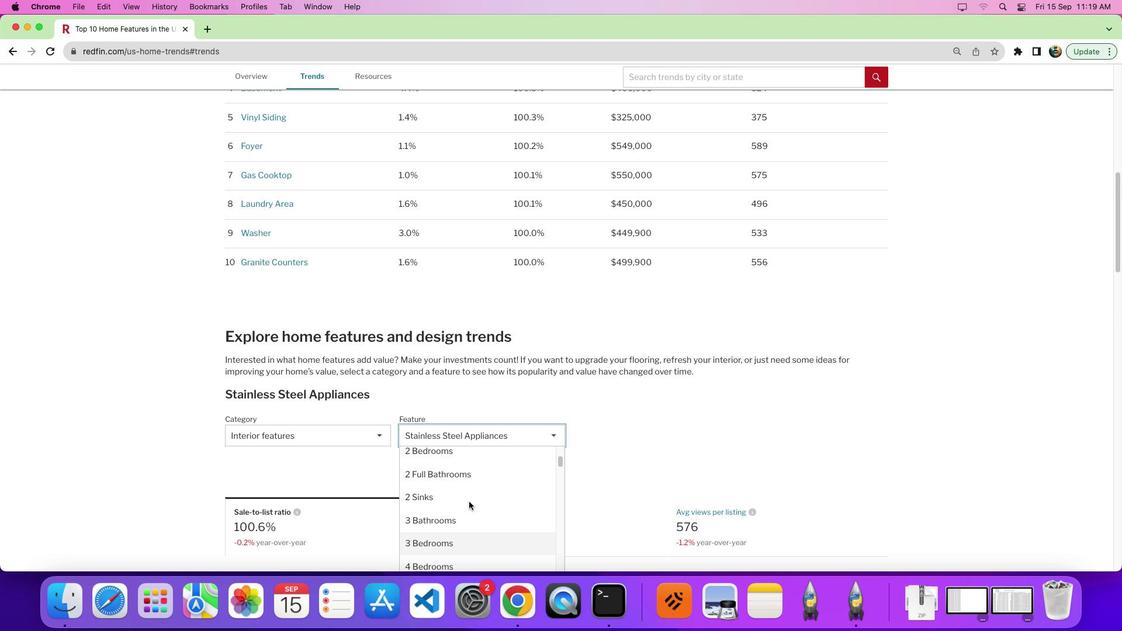 
Action: Mouse scrolled (466, 500) with delta (0, 1)
Screenshot: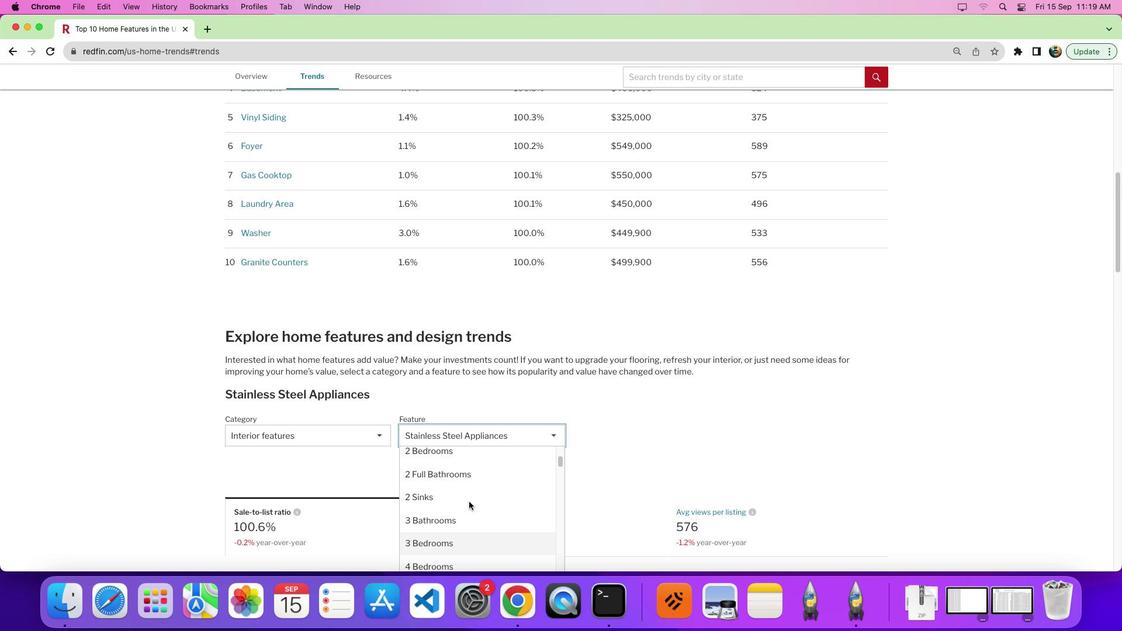 
Action: Mouse moved to (467, 500)
Screenshot: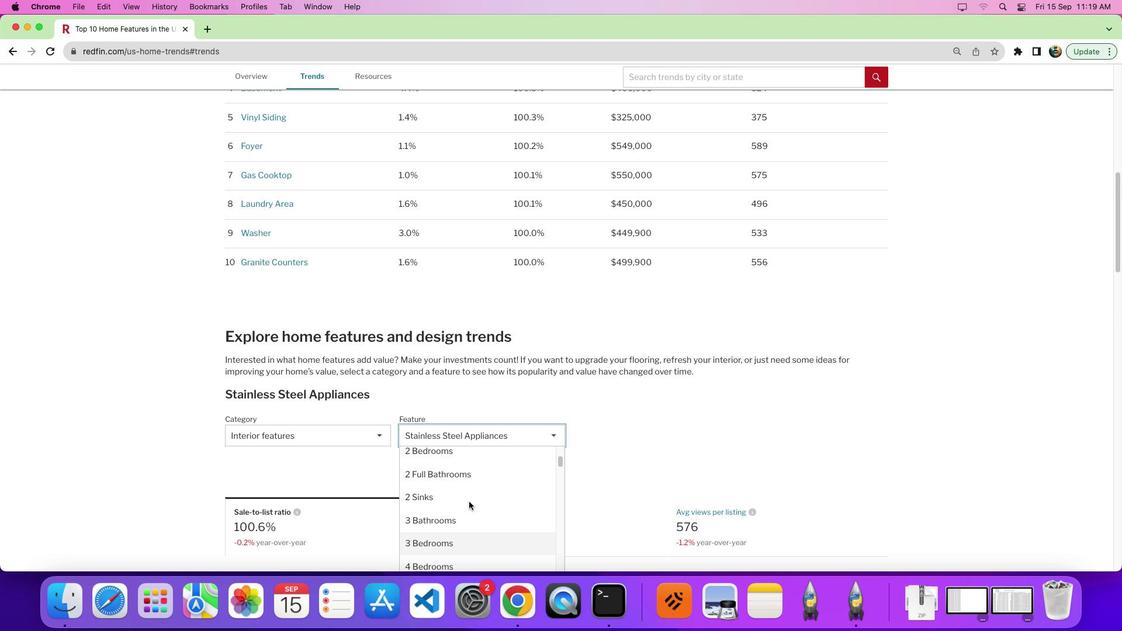 
Action: Mouse scrolled (467, 500) with delta (0, 5)
Screenshot: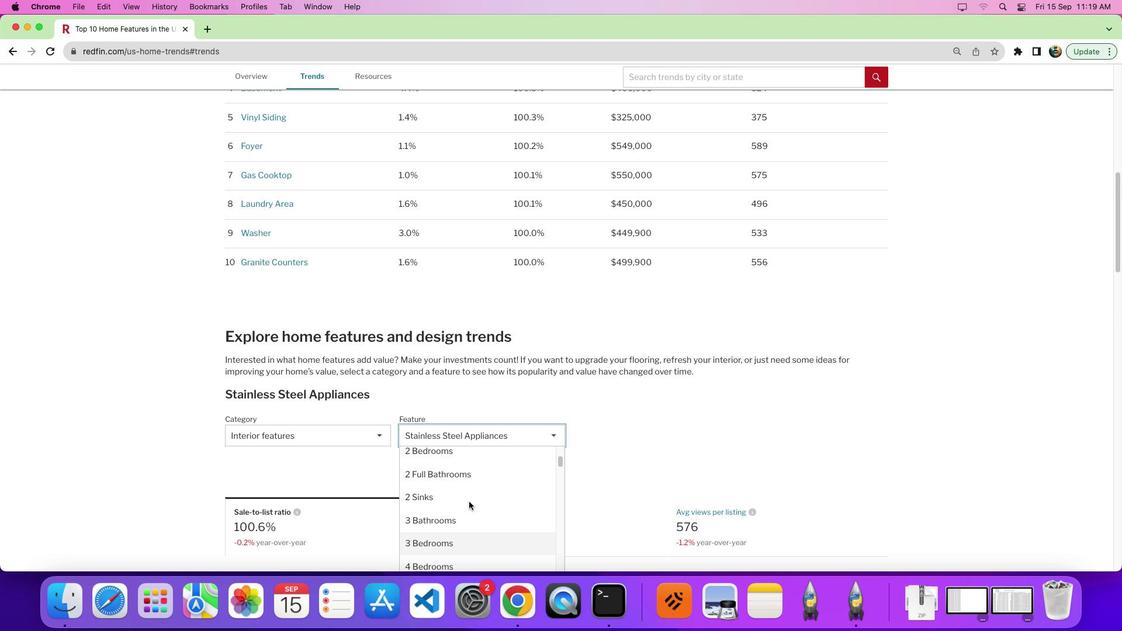 
Action: Mouse moved to (468, 501)
Screenshot: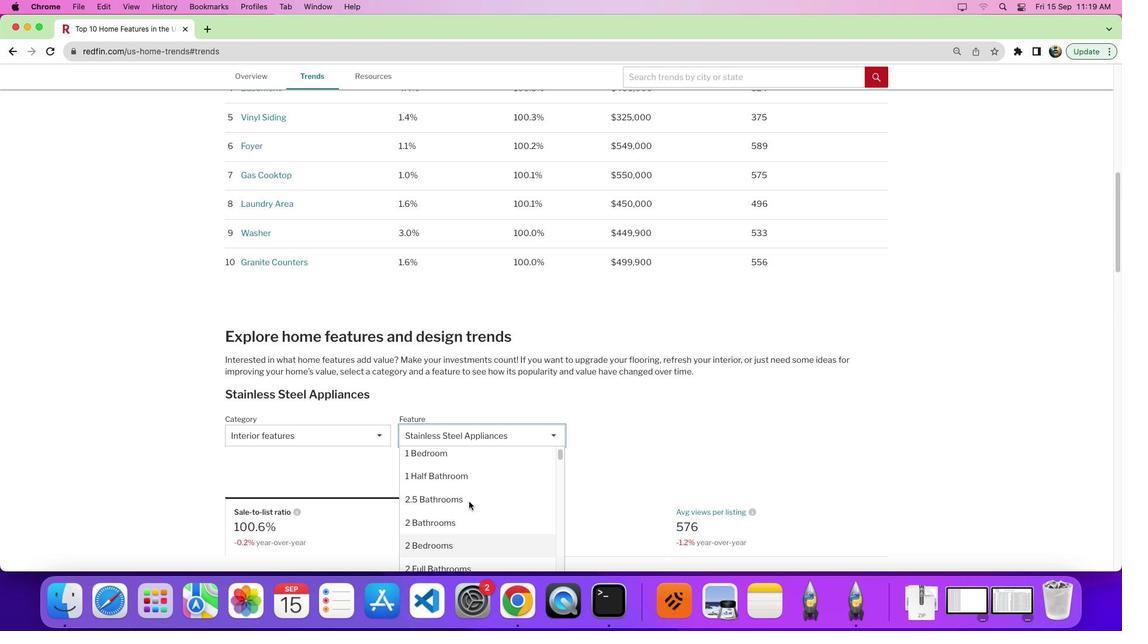 
Action: Mouse scrolled (468, 501) with delta (0, 8)
Screenshot: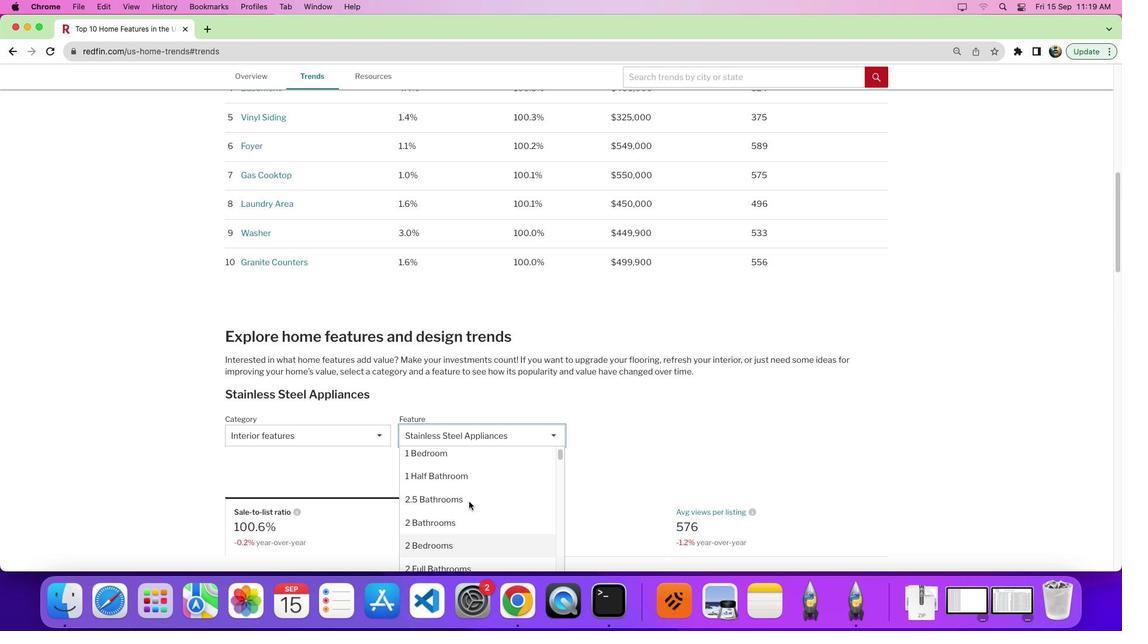 
Action: Mouse moved to (452, 548)
Screenshot: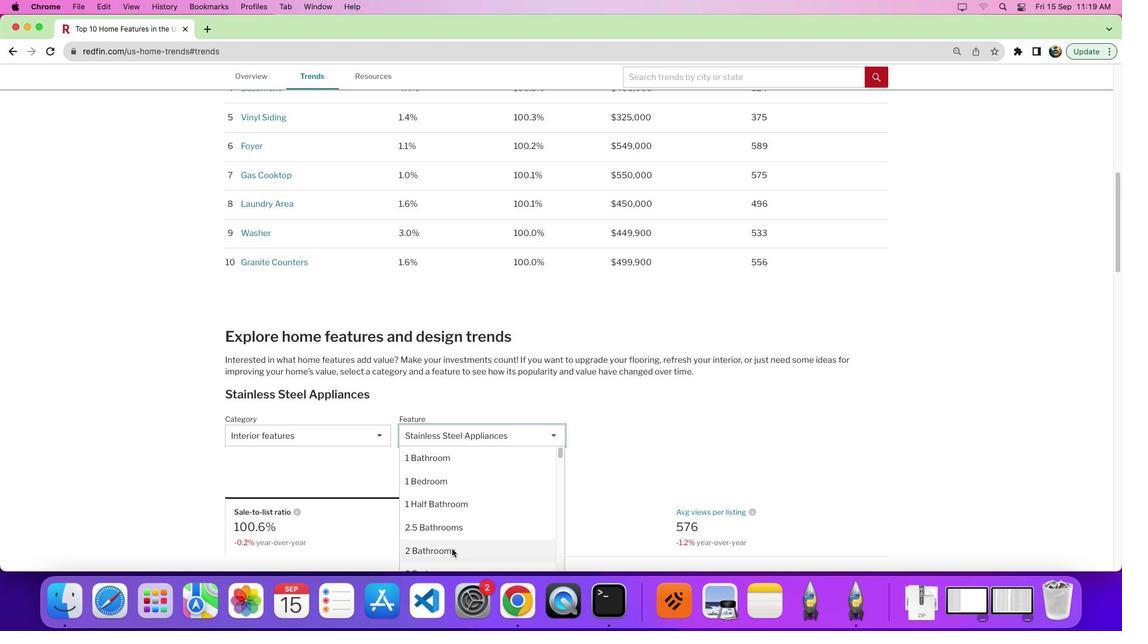 
Action: Mouse pressed left at (452, 548)
Screenshot: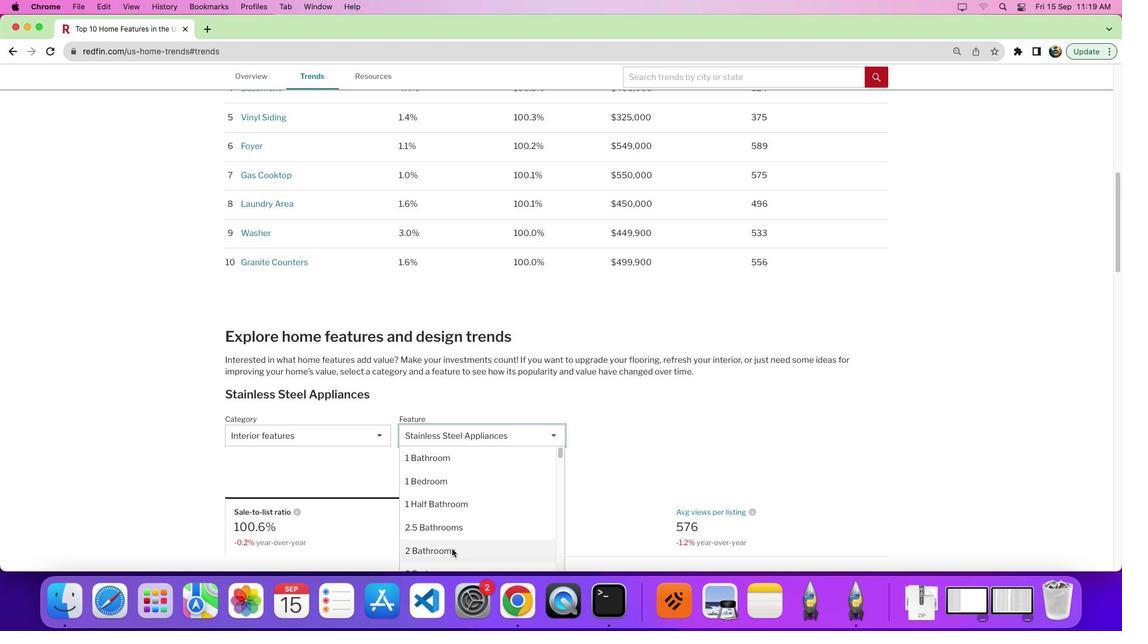 
Action: Mouse moved to (596, 421)
Screenshot: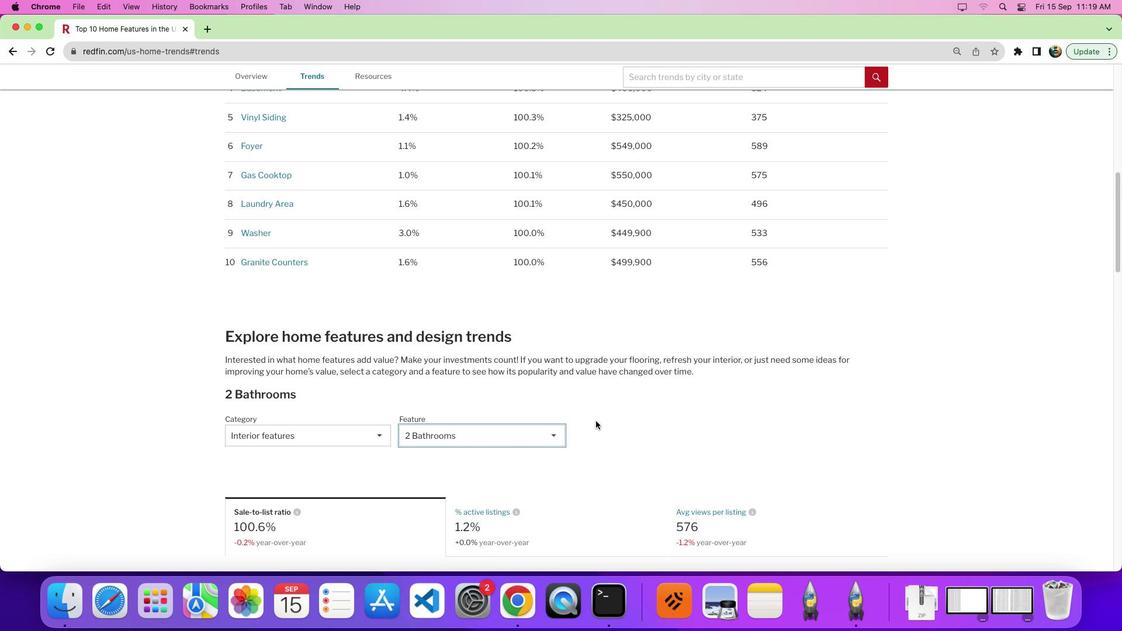 
Action: Mouse scrolled (596, 421) with delta (0, 0)
Screenshot: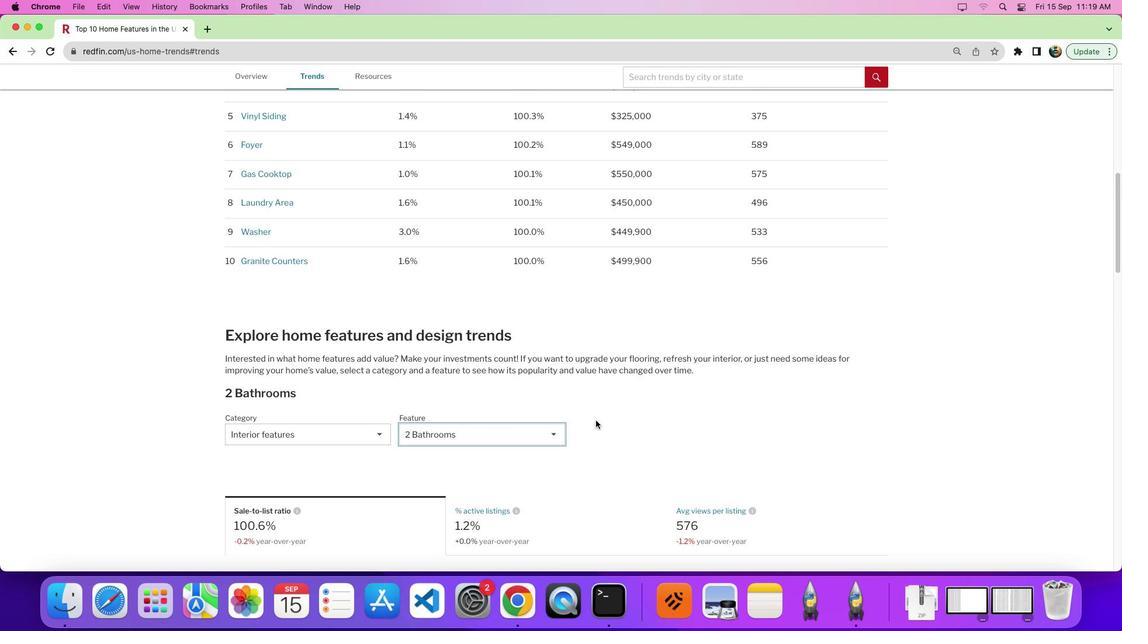 
Action: Mouse moved to (596, 421)
Screenshot: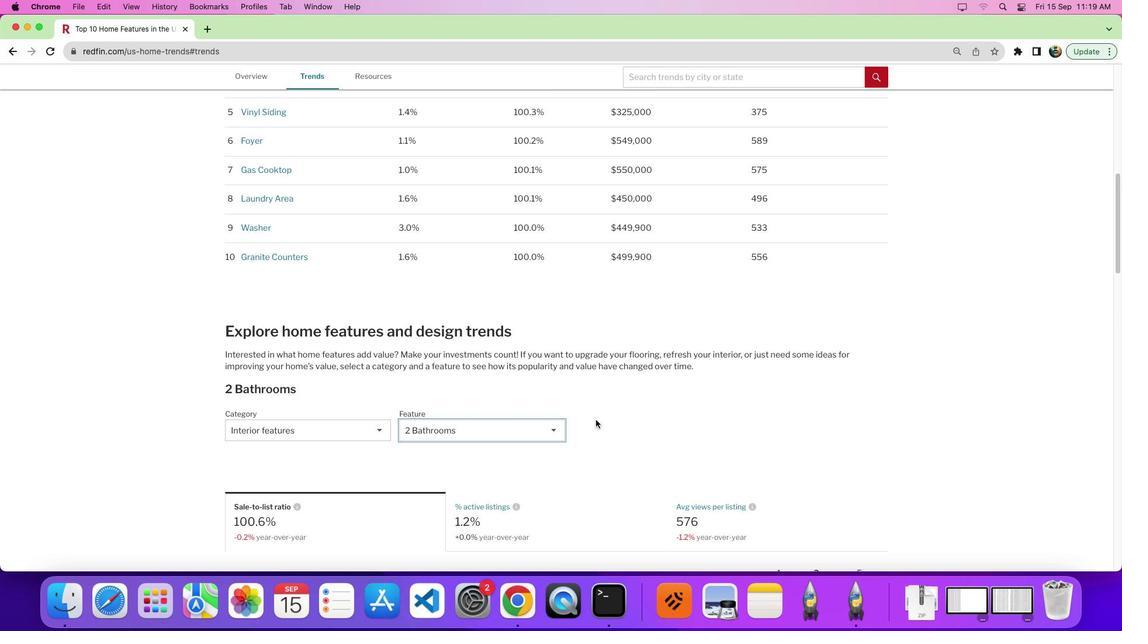 
Action: Mouse scrolled (596, 421) with delta (0, 0)
Screenshot: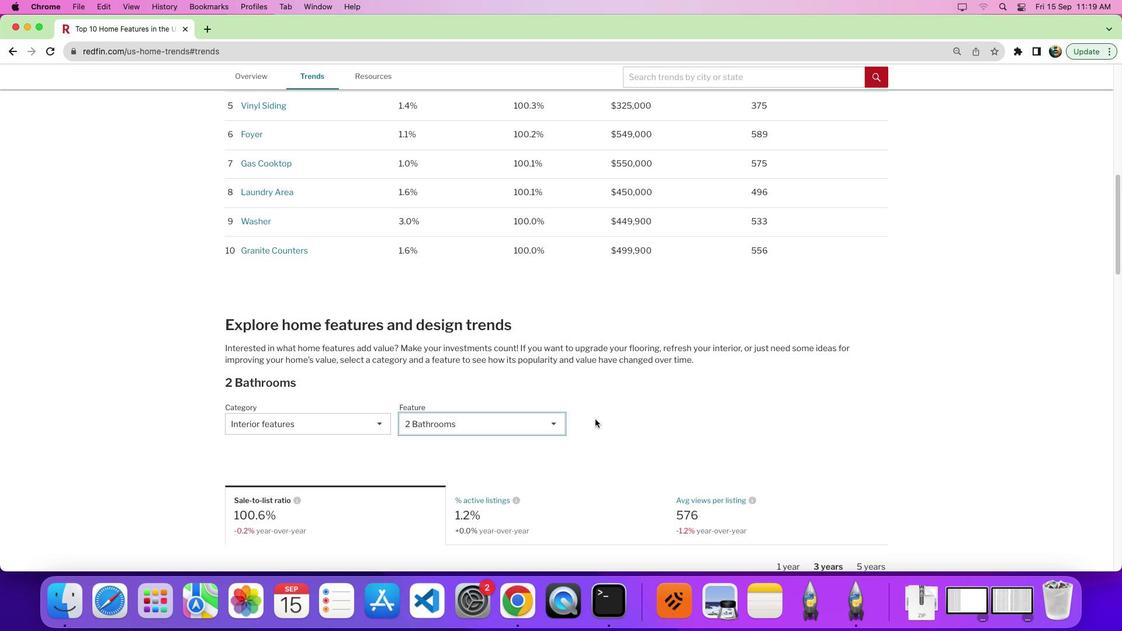 
Action: Mouse moved to (595, 419)
Screenshot: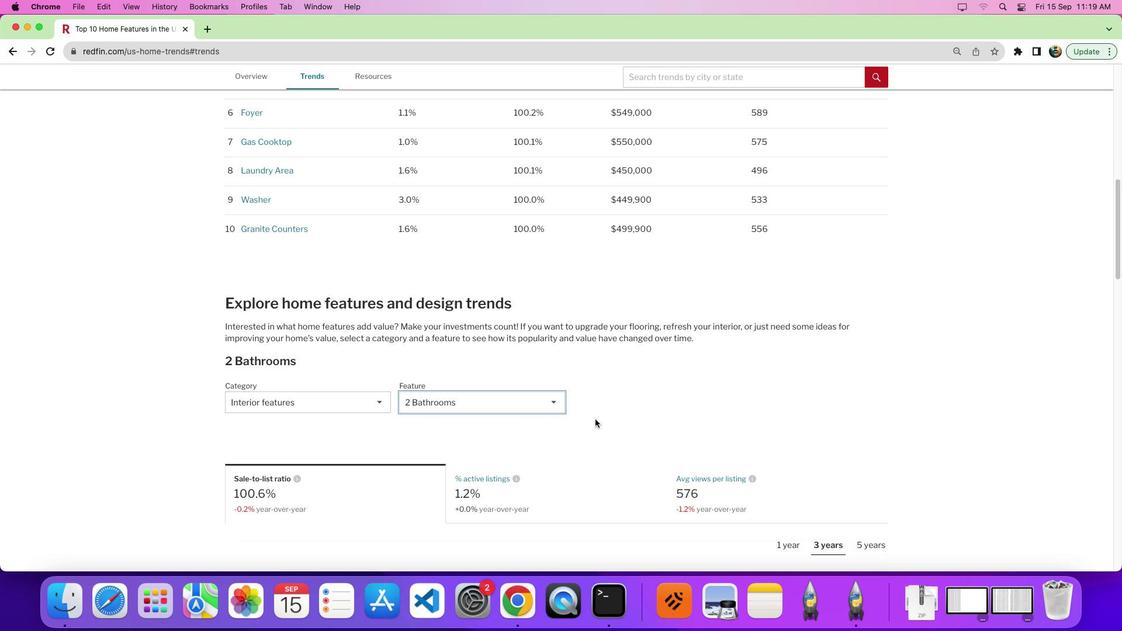 
Action: Mouse scrolled (595, 419) with delta (0, -1)
Screenshot: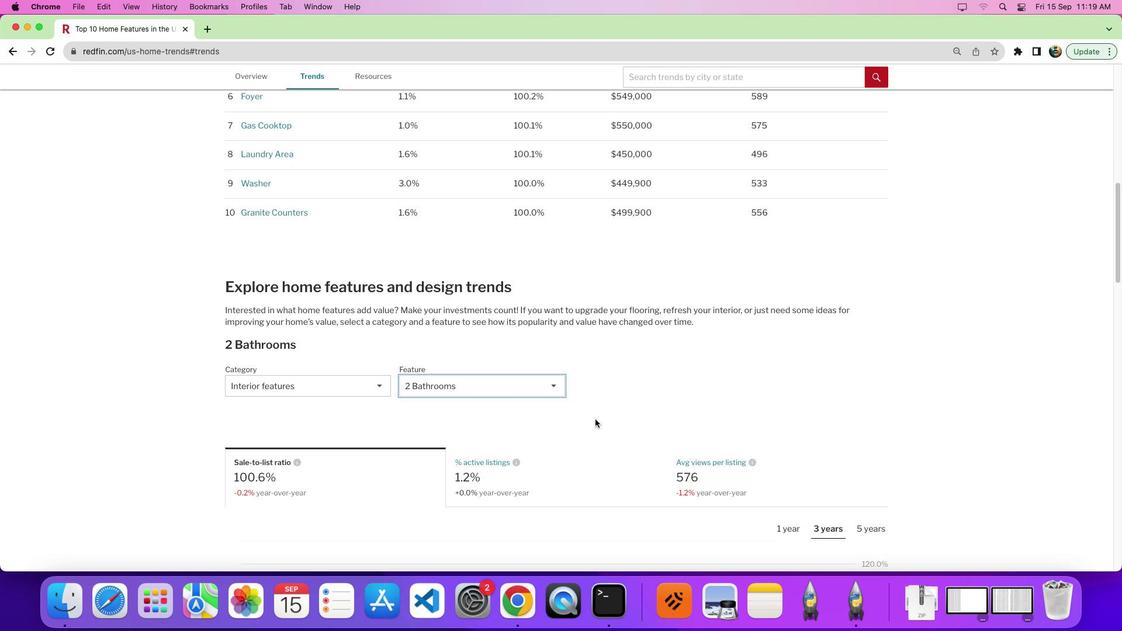 
Action: Mouse moved to (595, 418)
Screenshot: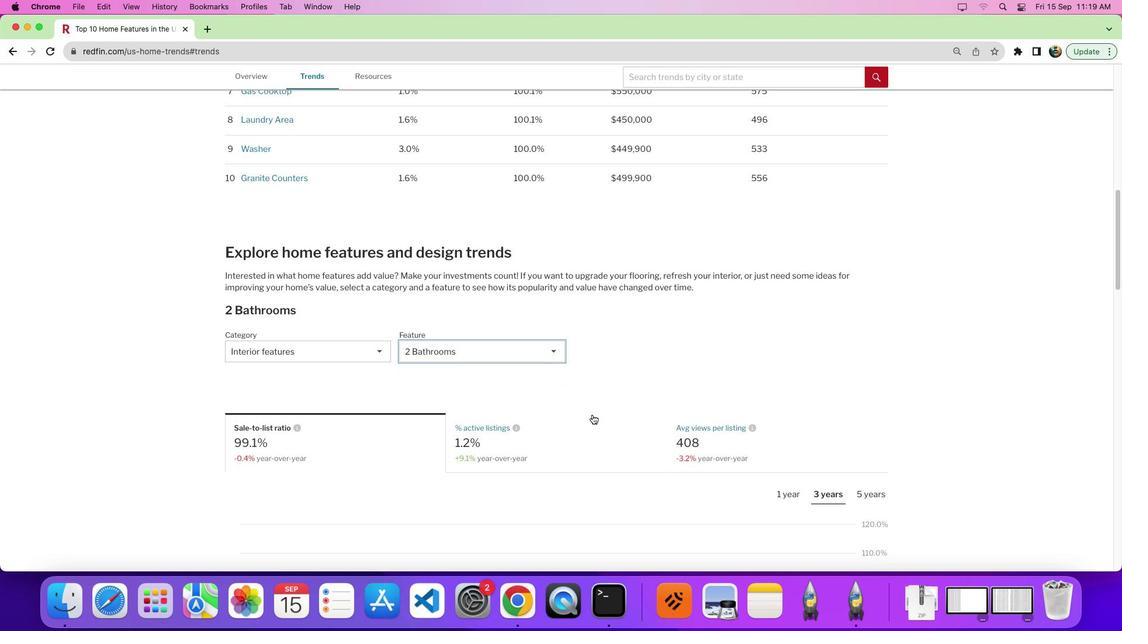 
Action: Mouse scrolled (595, 418) with delta (0, 0)
Screenshot: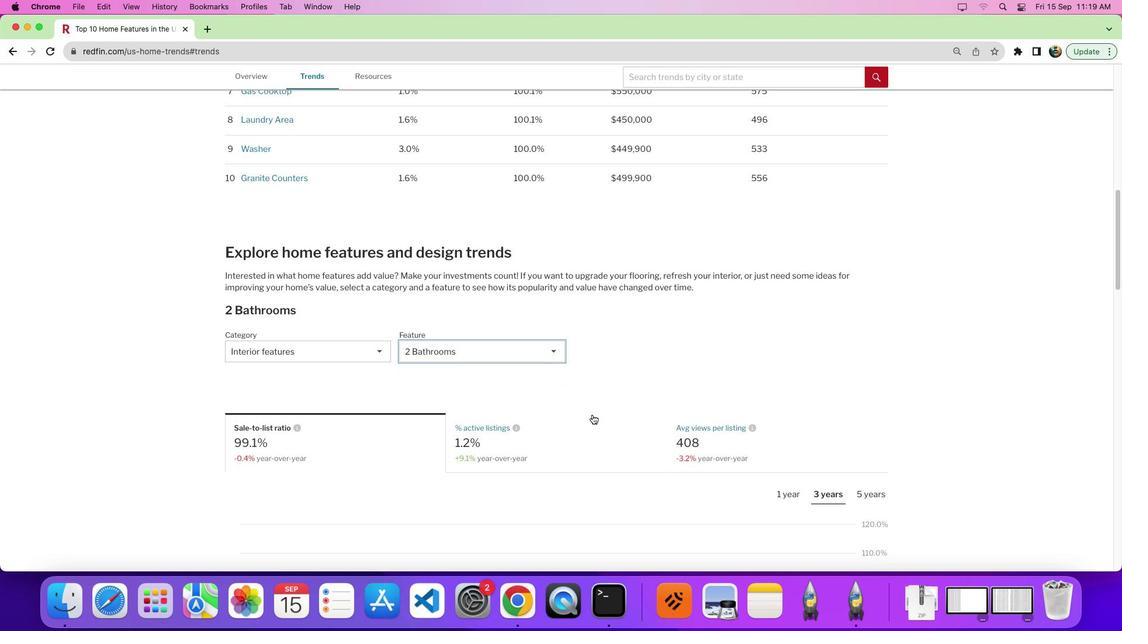 
Action: Mouse moved to (594, 417)
Screenshot: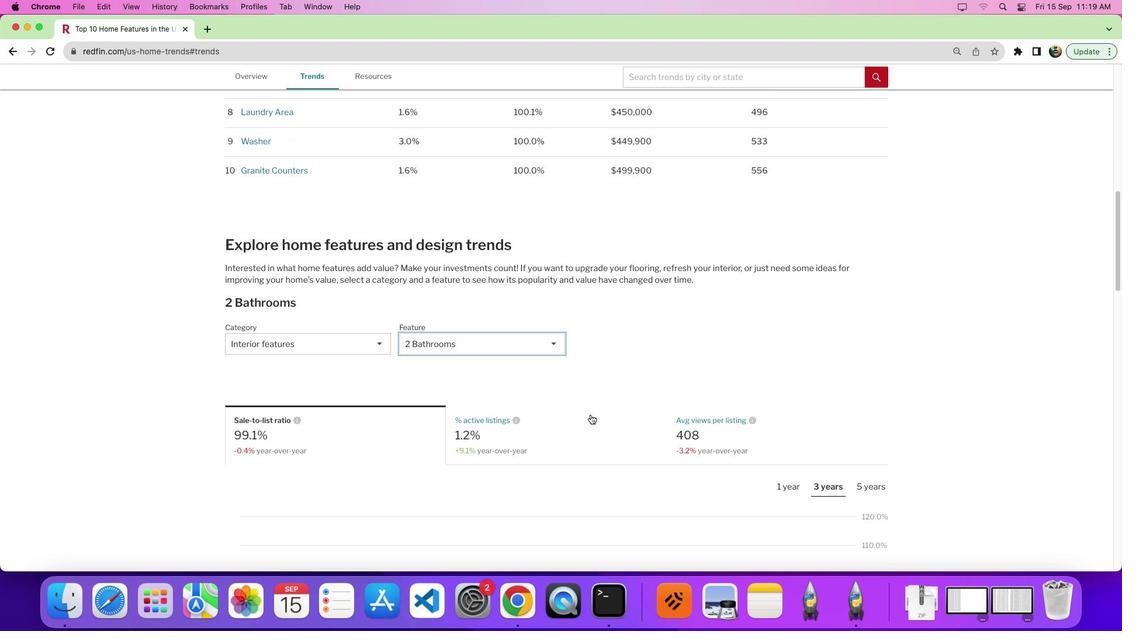 
Action: Mouse scrolled (594, 417) with delta (0, 0)
Screenshot: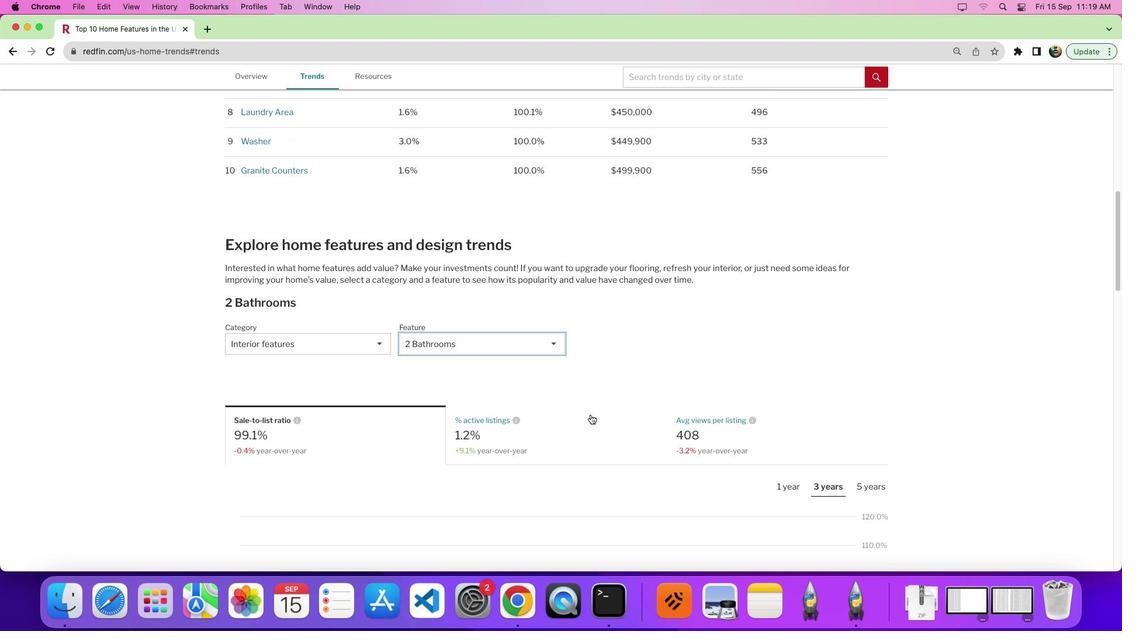 
Action: Mouse moved to (469, 396)
Screenshot: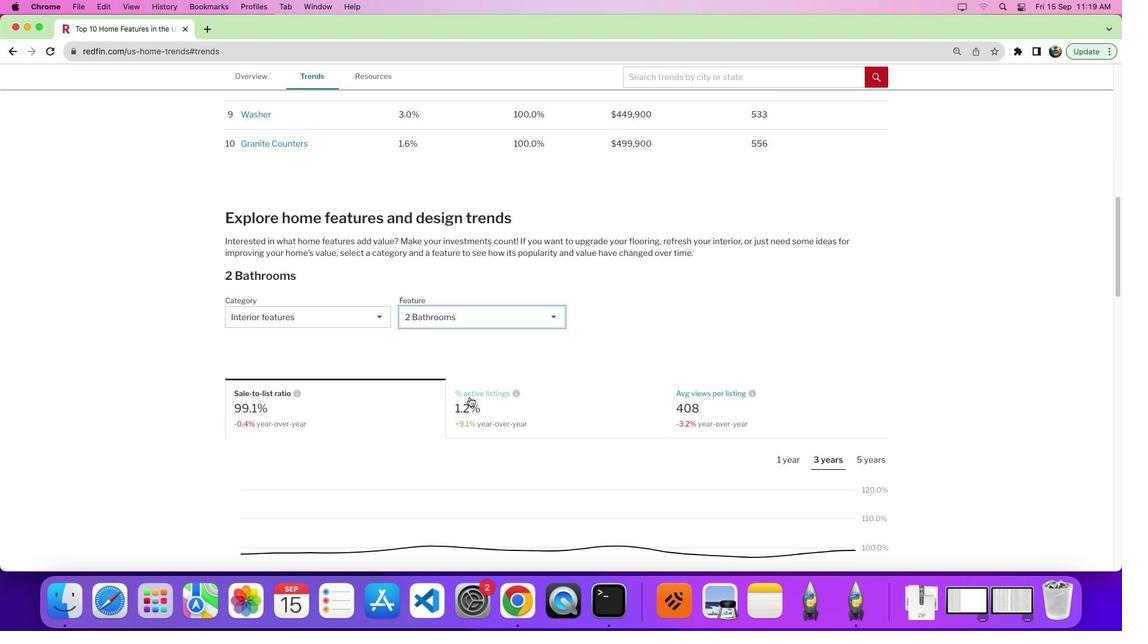 
Action: Mouse pressed left at (469, 396)
Screenshot: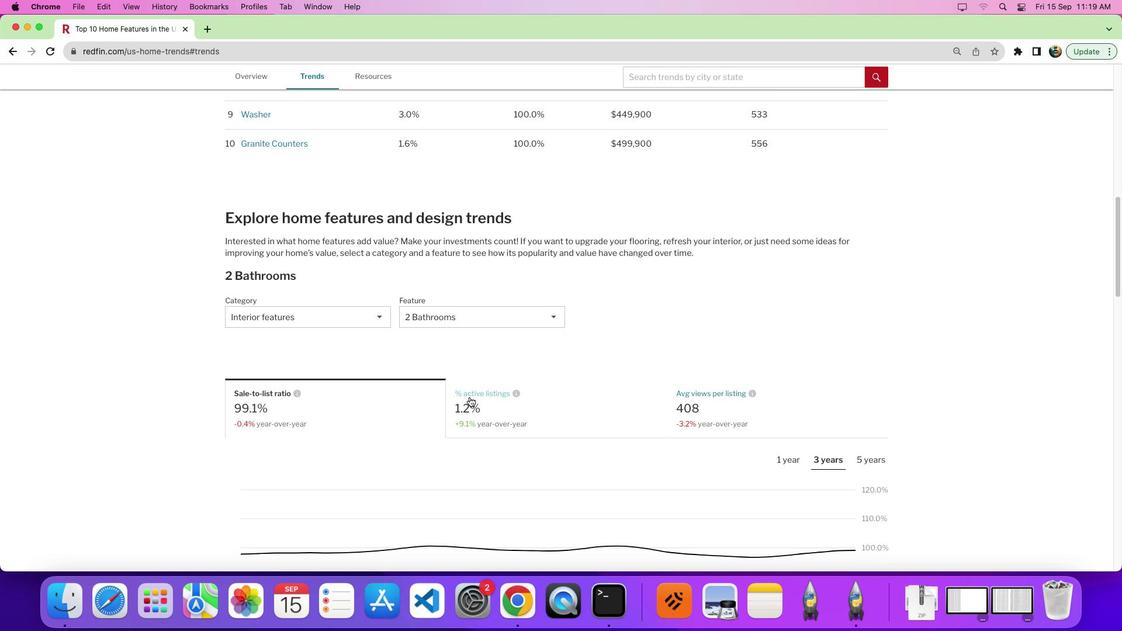
Action: Mouse moved to (704, 423)
Screenshot: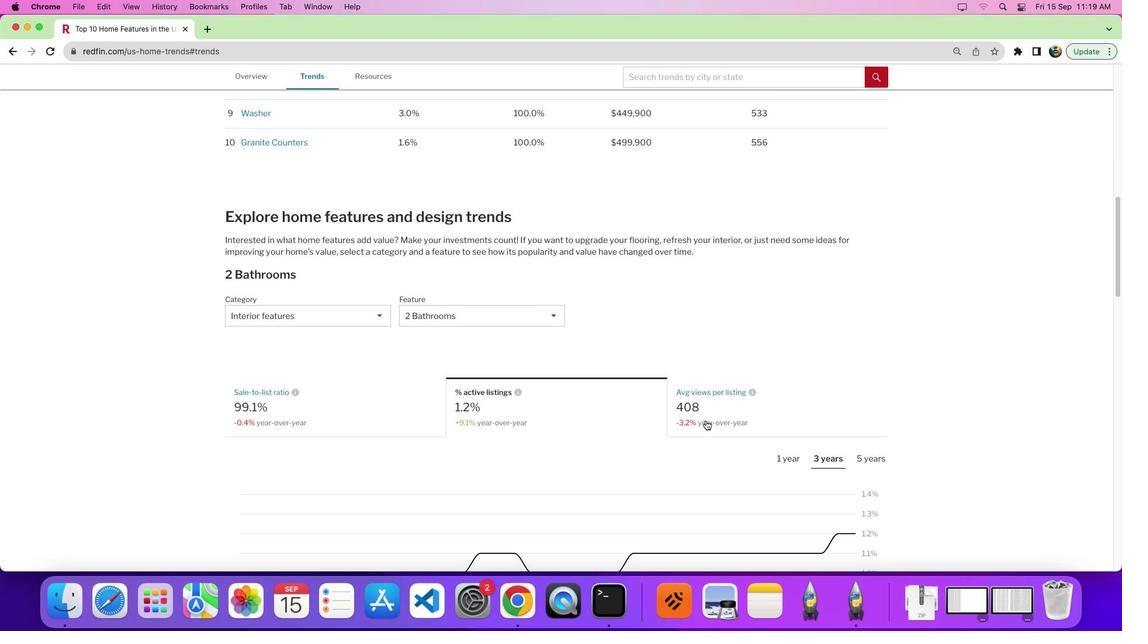 
Action: Mouse scrolled (704, 423) with delta (0, 0)
Screenshot: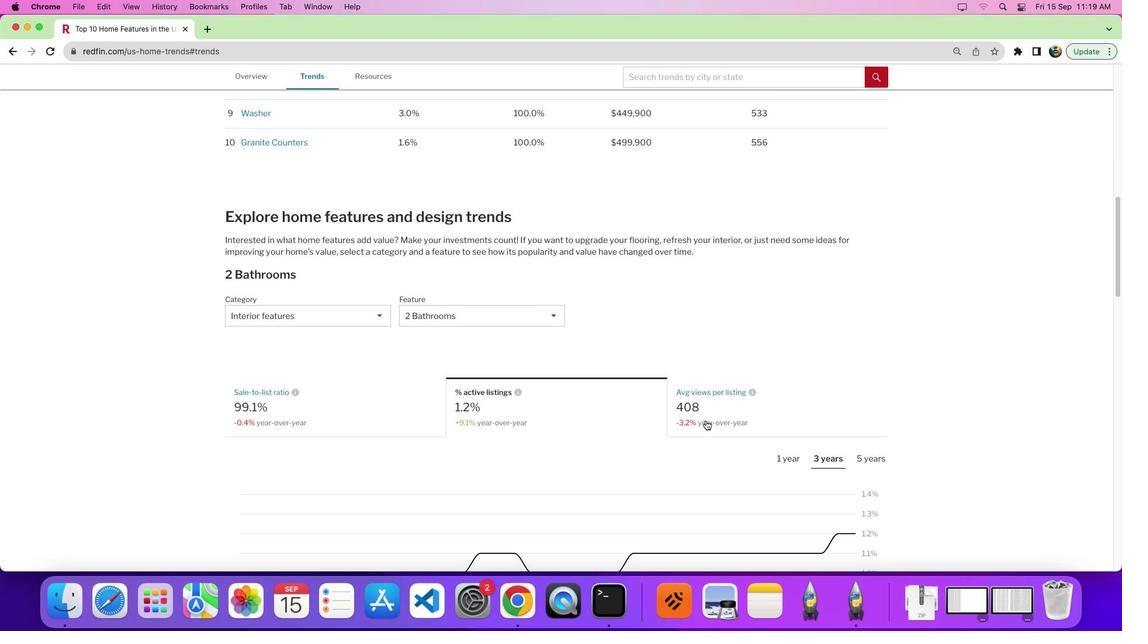 
Action: Mouse moved to (704, 422)
Screenshot: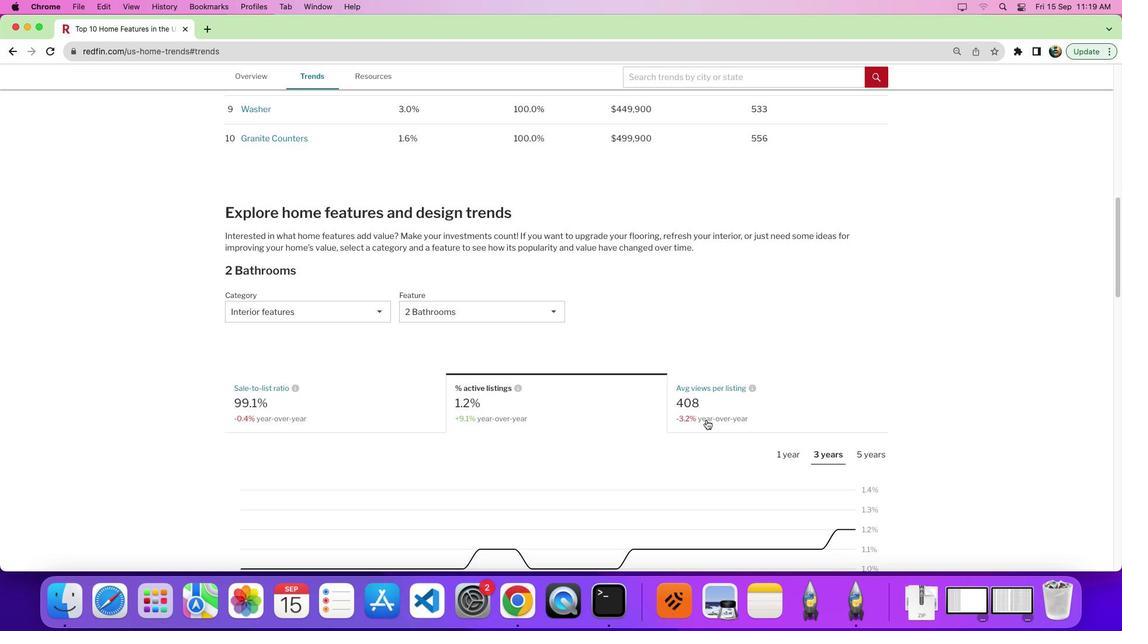 
Action: Mouse scrolled (704, 422) with delta (0, 0)
Screenshot: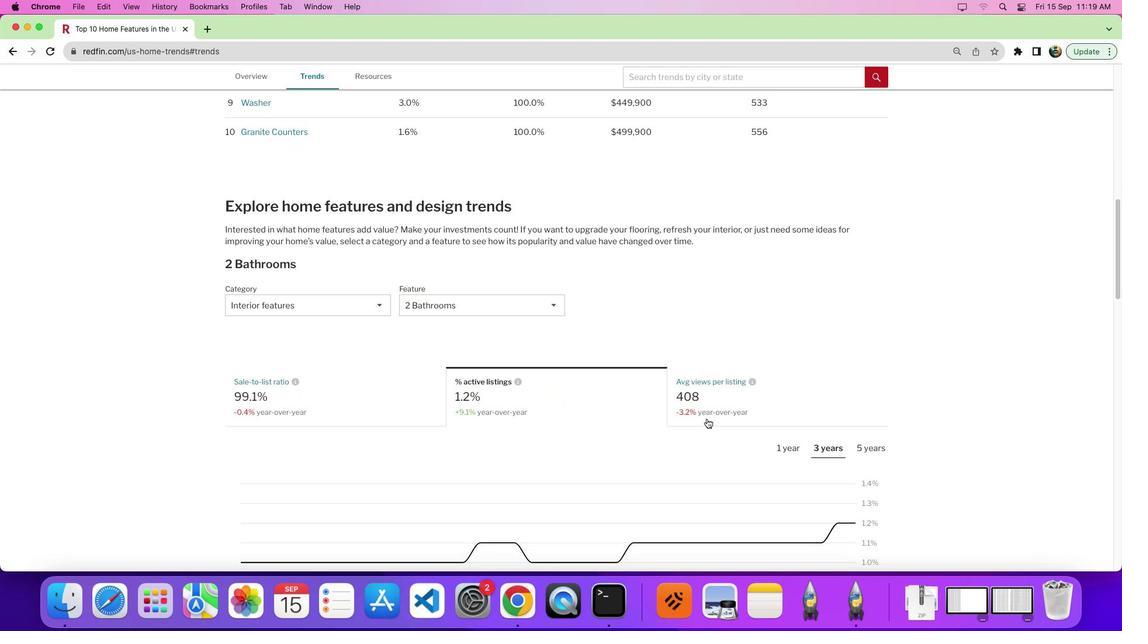 
Action: Mouse moved to (754, 416)
Screenshot: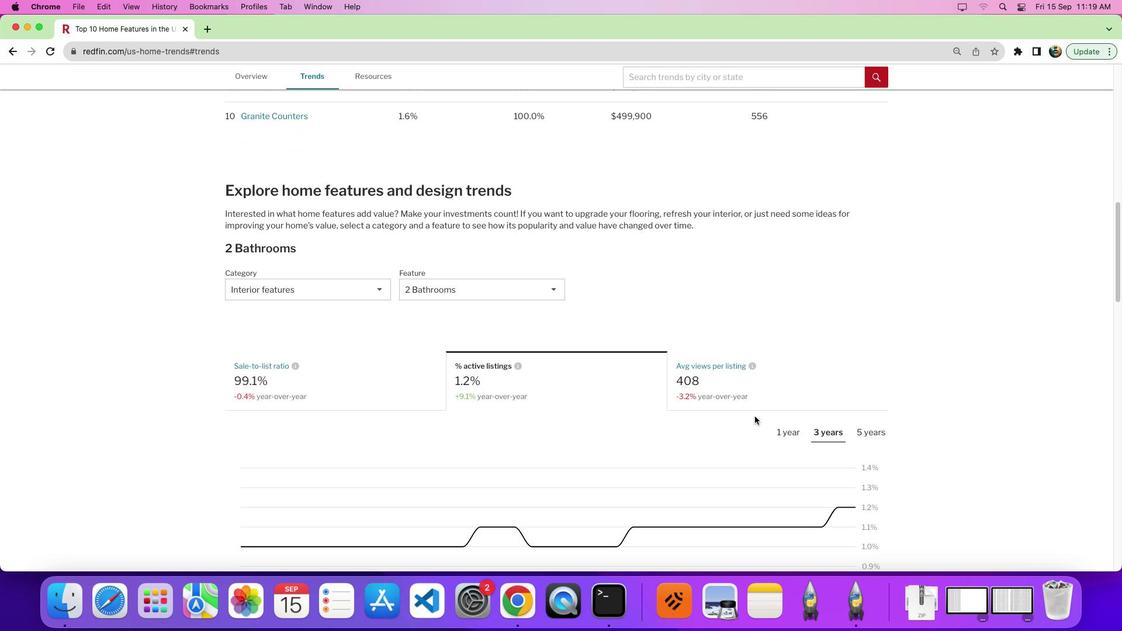 
Action: Mouse scrolled (754, 416) with delta (0, 0)
Screenshot: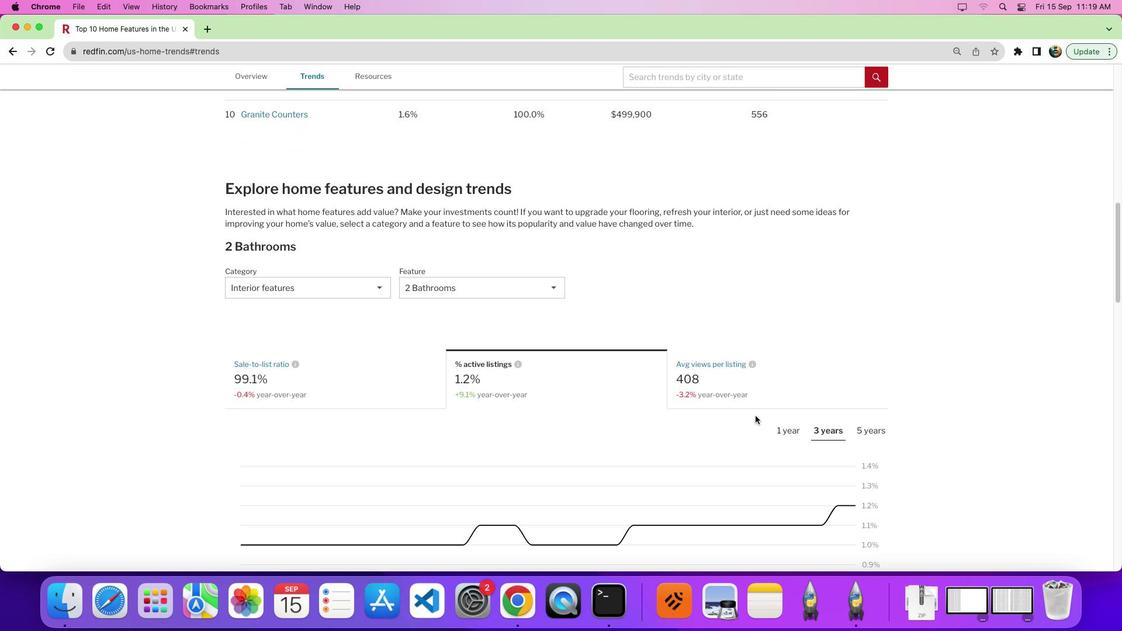 
Action: Mouse moved to (755, 416)
Screenshot: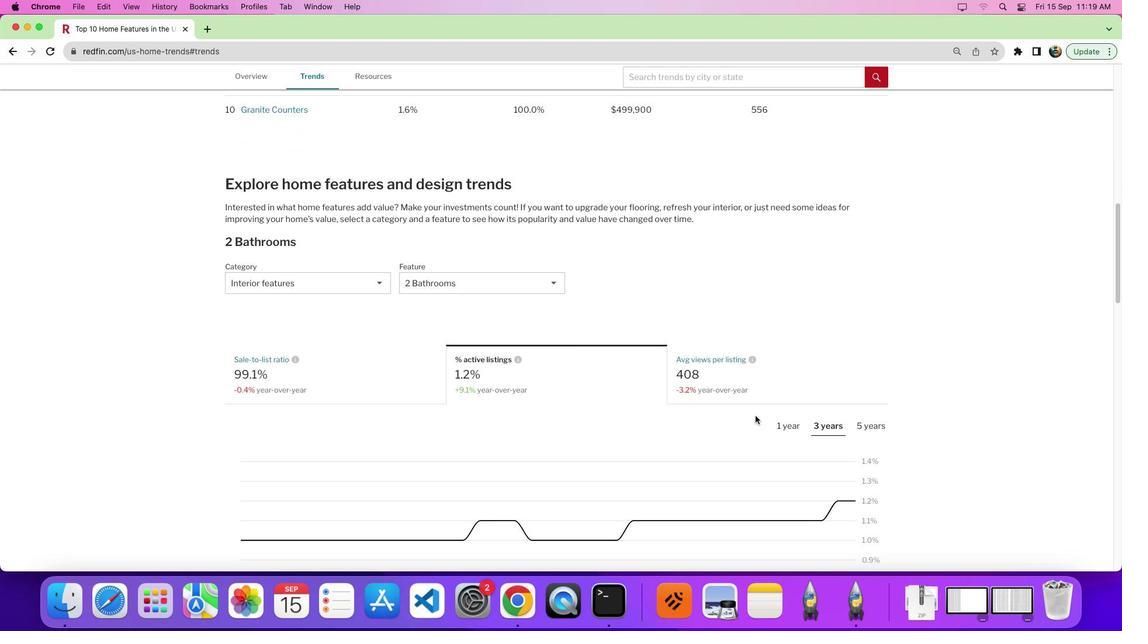 
Action: Mouse scrolled (755, 416) with delta (0, 0)
Screenshot: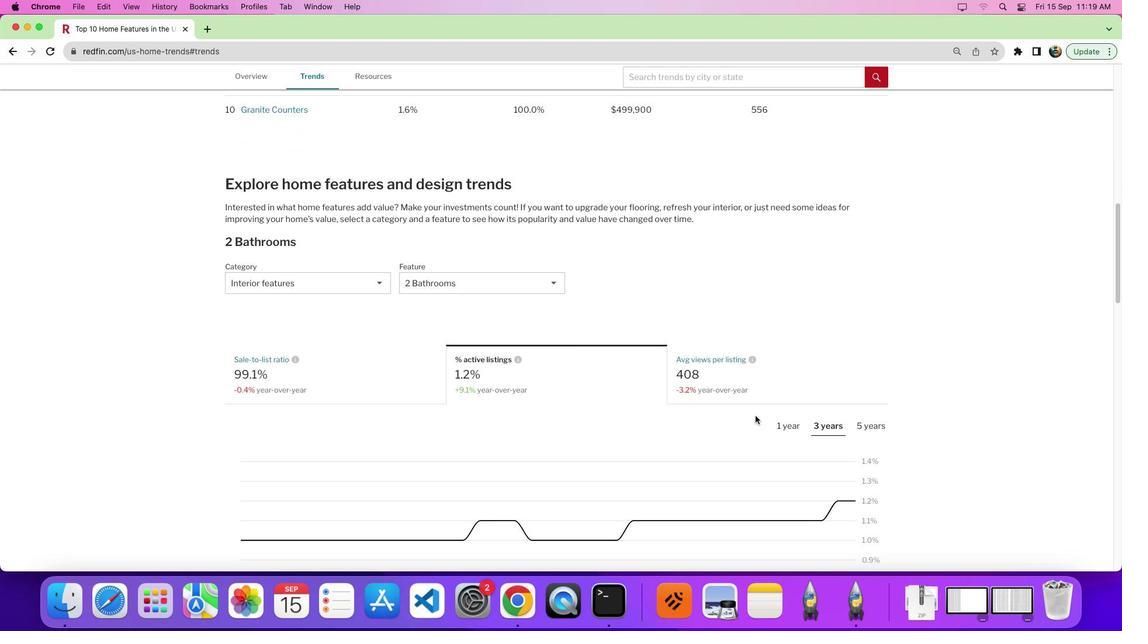 
Action: Mouse moved to (843, 433)
Screenshot: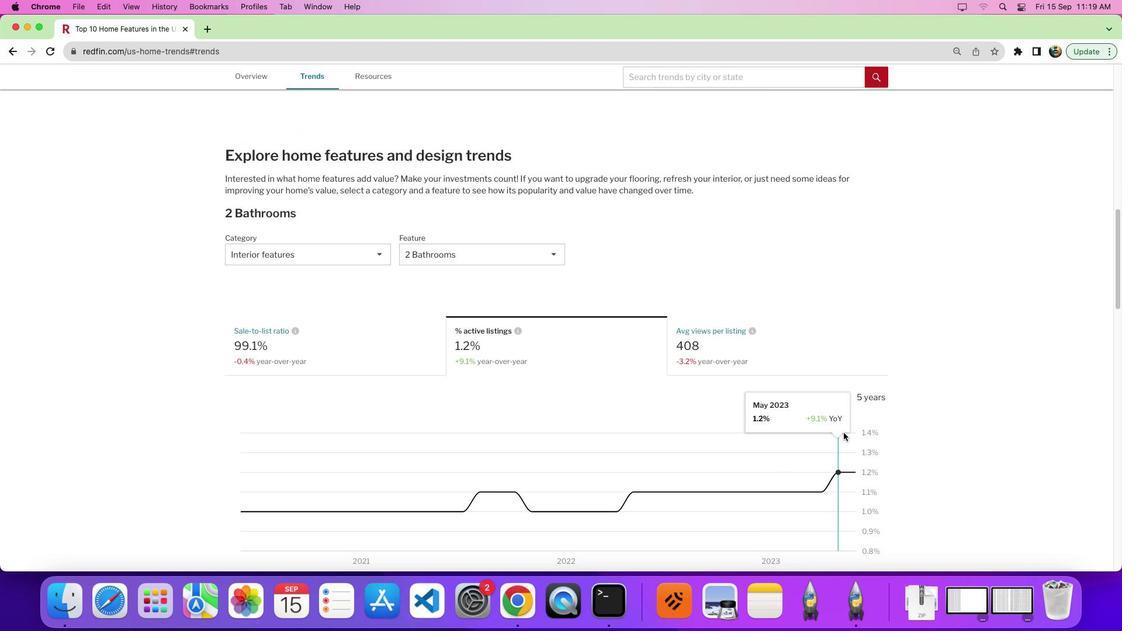 
Action: Mouse scrolled (843, 433) with delta (0, 0)
Screenshot: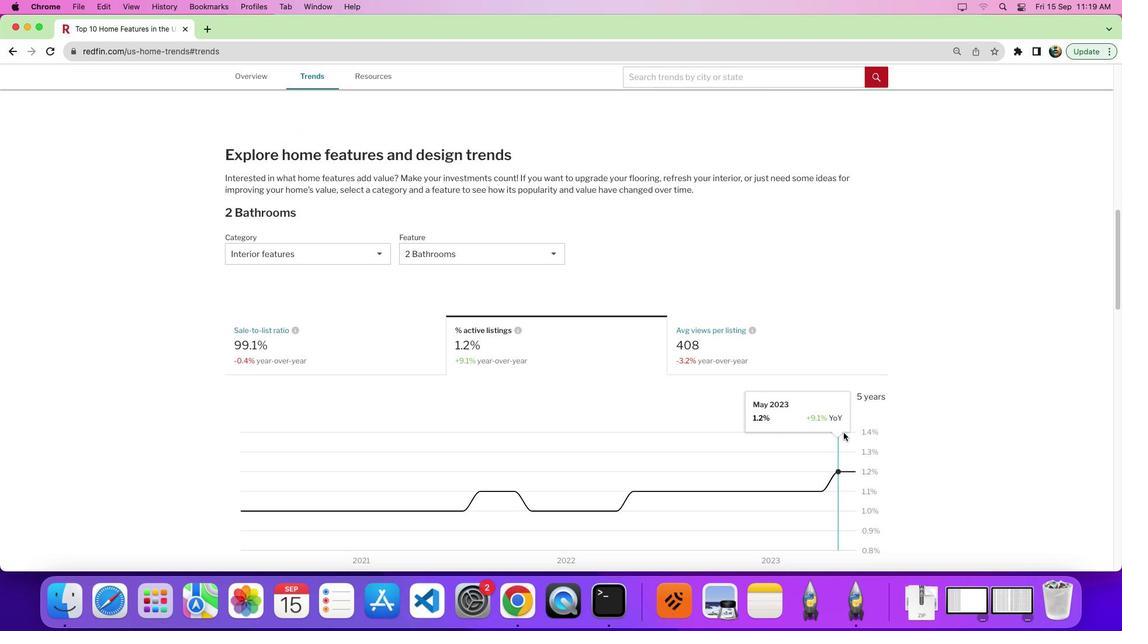 
Action: Mouse scrolled (843, 433) with delta (0, 0)
Screenshot: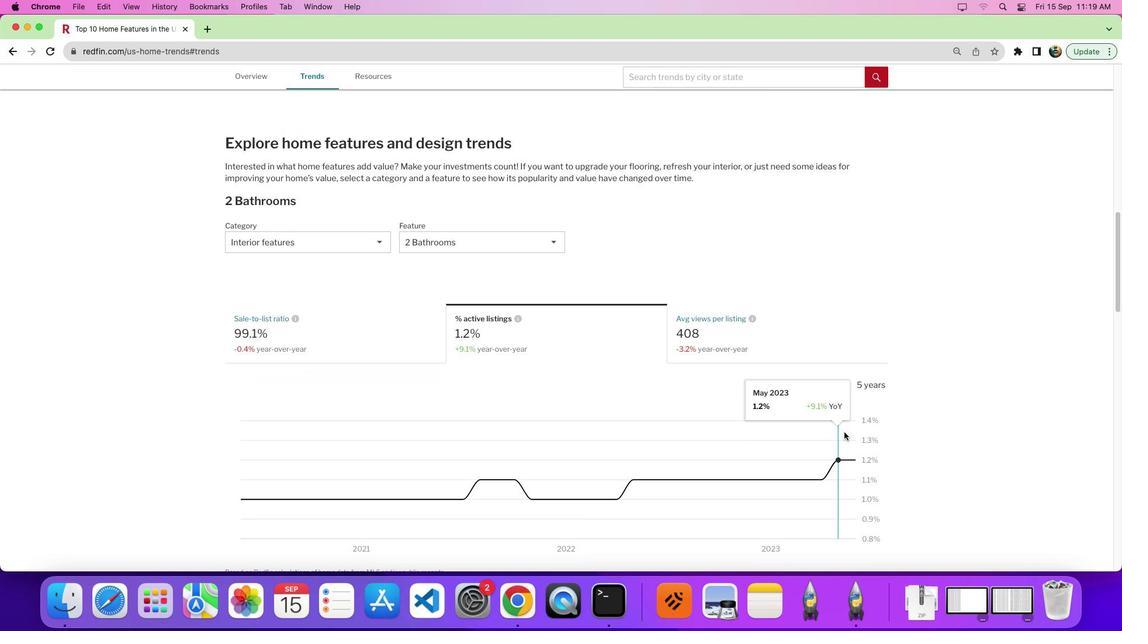 
Action: Mouse moved to (843, 431)
Screenshot: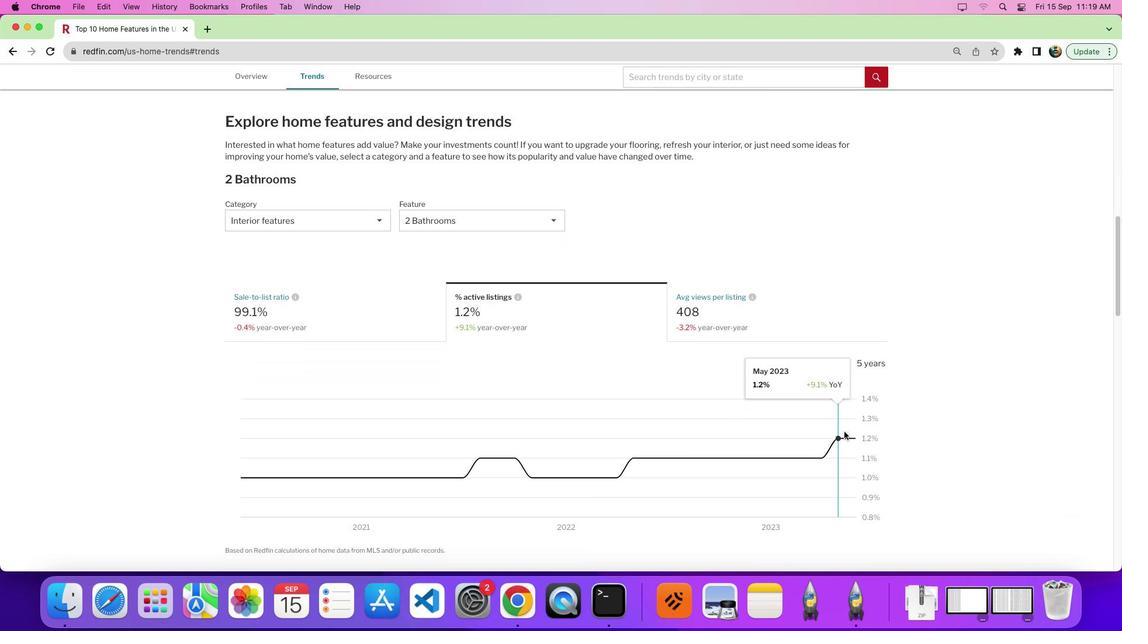 
Action: Mouse scrolled (843, 431) with delta (0, 0)
Screenshot: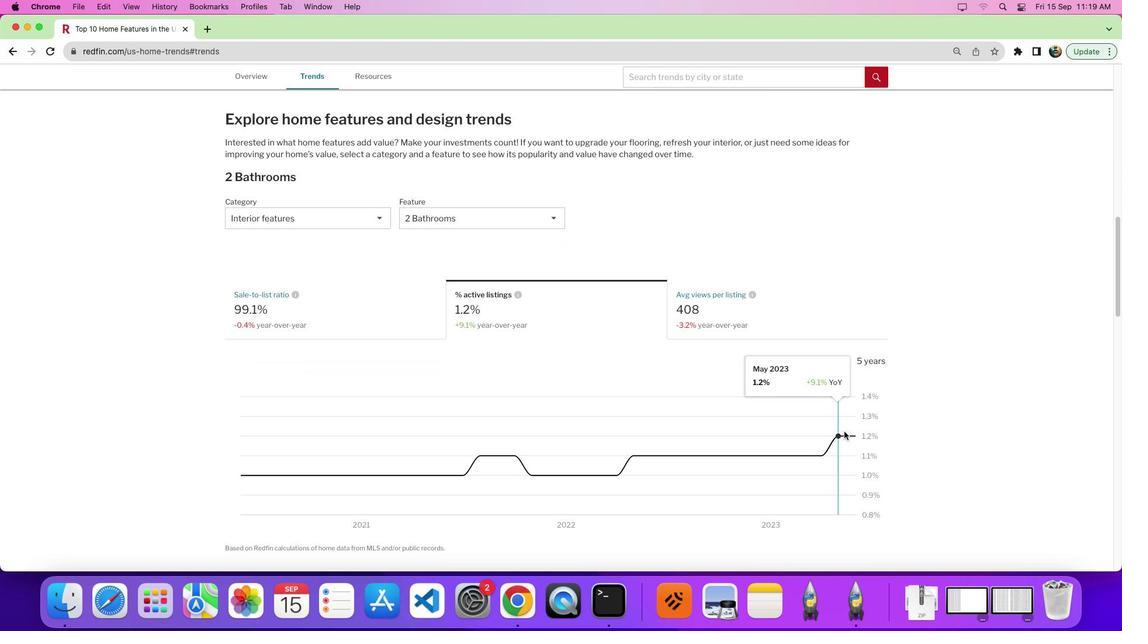 
Action: Mouse scrolled (843, 431) with delta (0, 0)
Screenshot: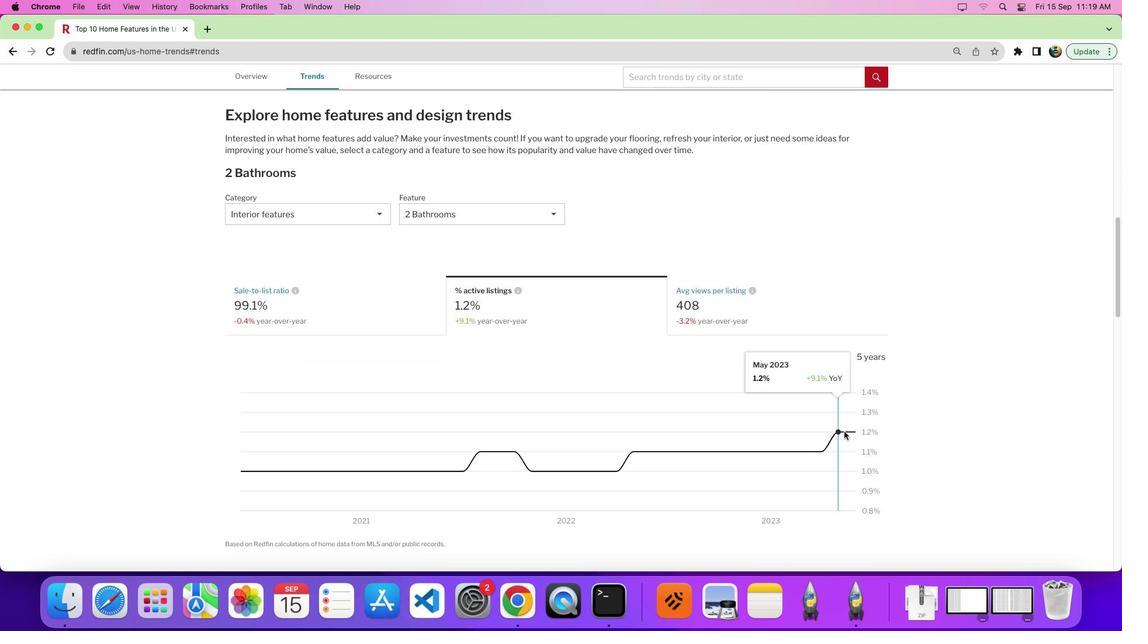 
Action: Mouse scrolled (843, 431) with delta (0, -1)
Screenshot: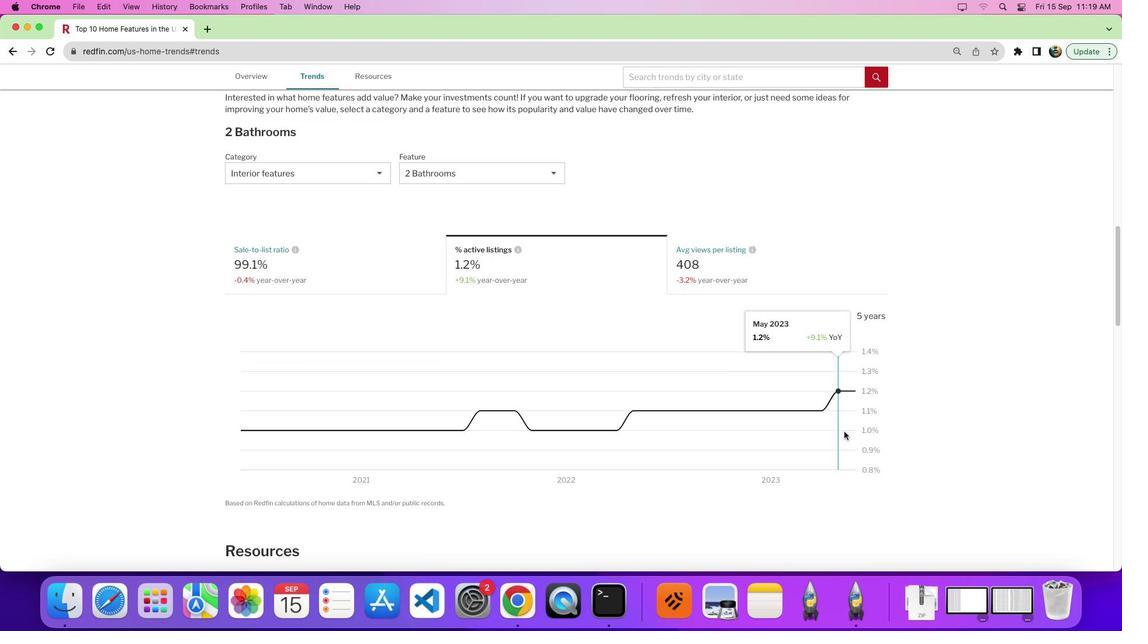 
Action: Mouse moved to (760, 374)
Screenshot: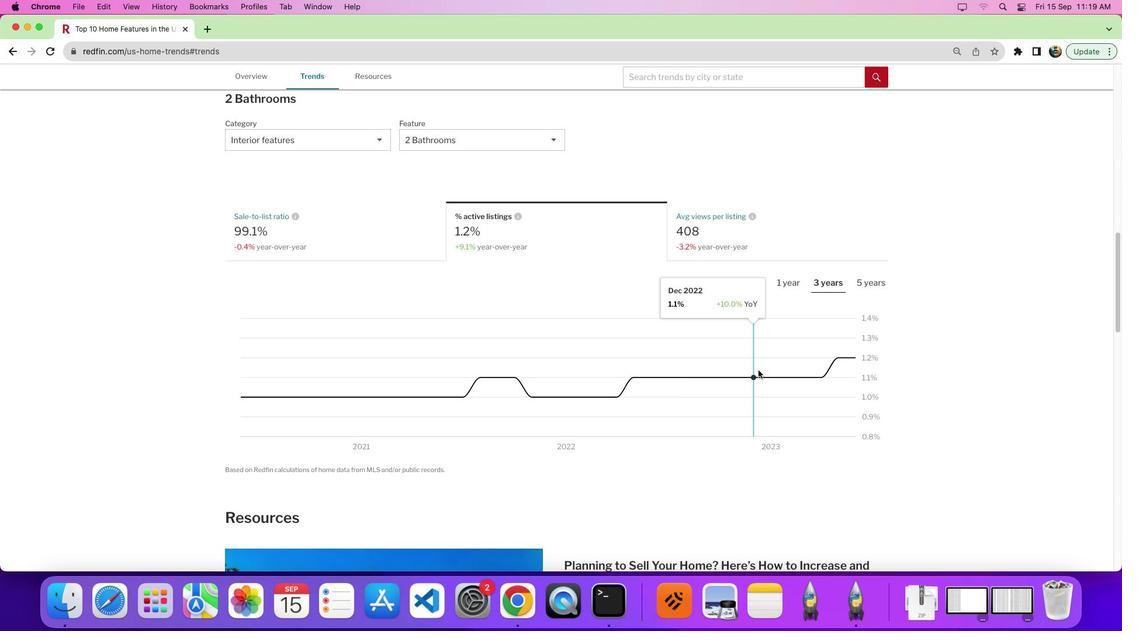 
